 Task: Look for space in Esparreguera, Spain from 9th June, 2023 to 16th June, 2023 for 2 adults in price range Rs.8000 to Rs.16000. Place can be entire place with 2 bedrooms having 2 beds and 1 bathroom. Property type can be house, flat, guest house. Amenities needed are: washing machine. Booking option can be shelf check-in. Required host language is English.
Action: Mouse moved to (277, 146)
Screenshot: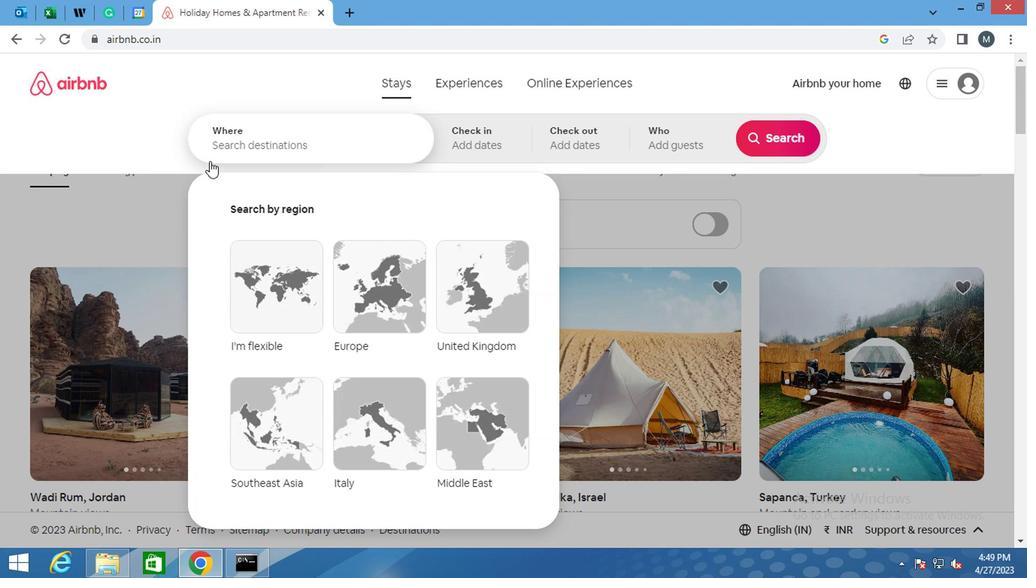 
Action: Mouse pressed left at (277, 146)
Screenshot: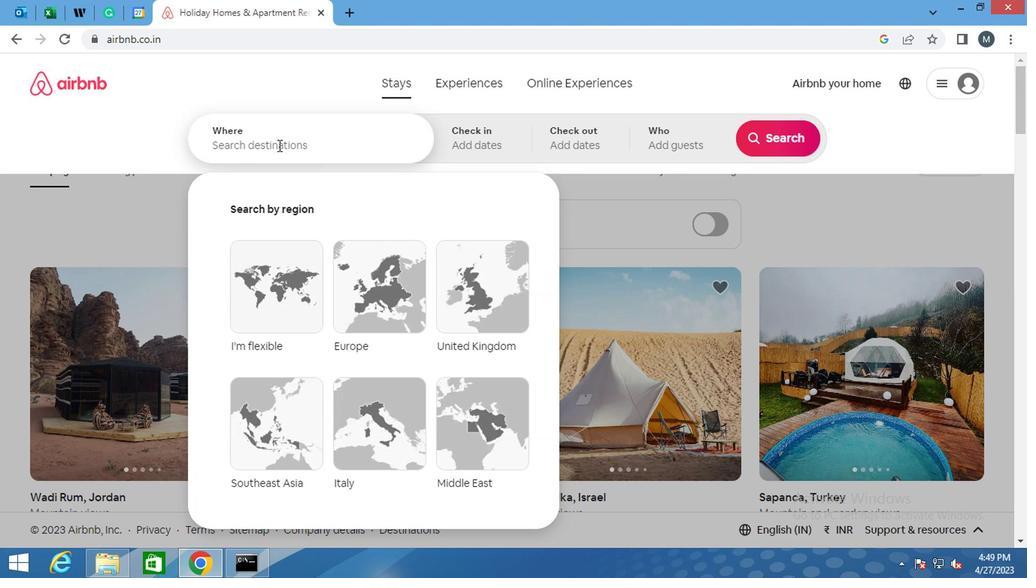 
Action: Mouse moved to (276, 145)
Screenshot: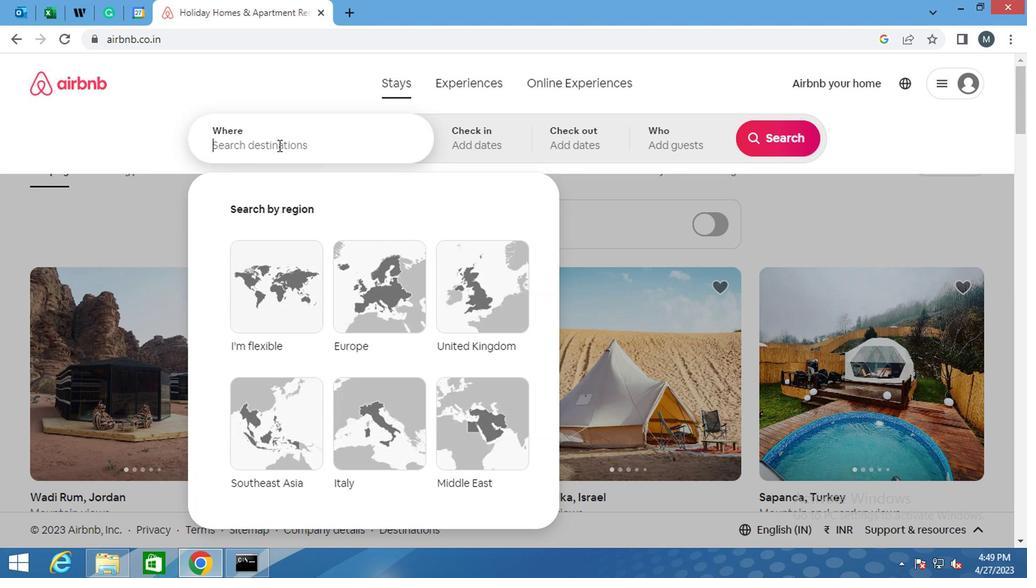 
Action: Key pressed <Key.shift>ER<Key.backspace>SPARREGUERA,
Screenshot: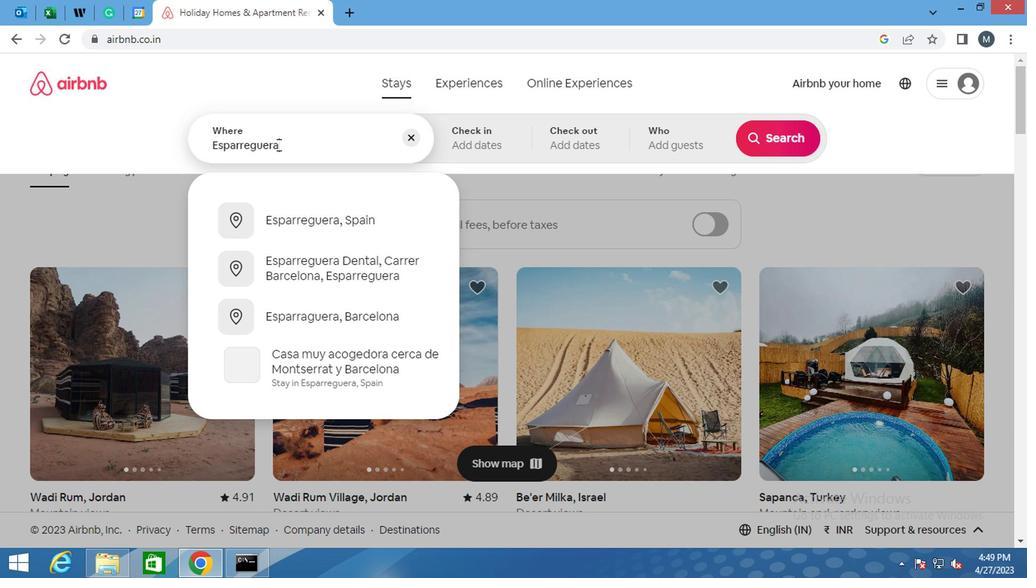 
Action: Mouse moved to (303, 220)
Screenshot: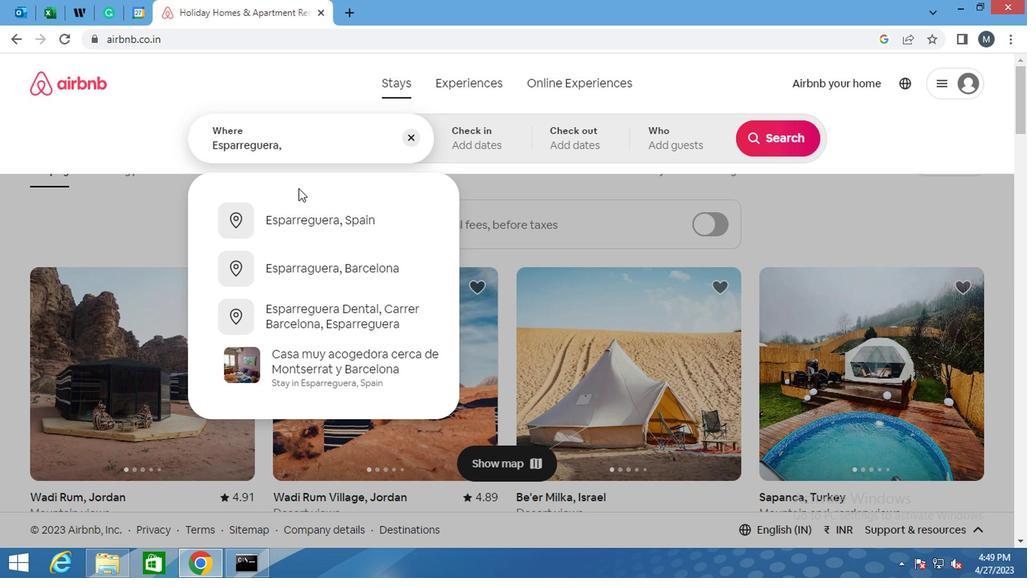 
Action: Mouse pressed left at (303, 220)
Screenshot: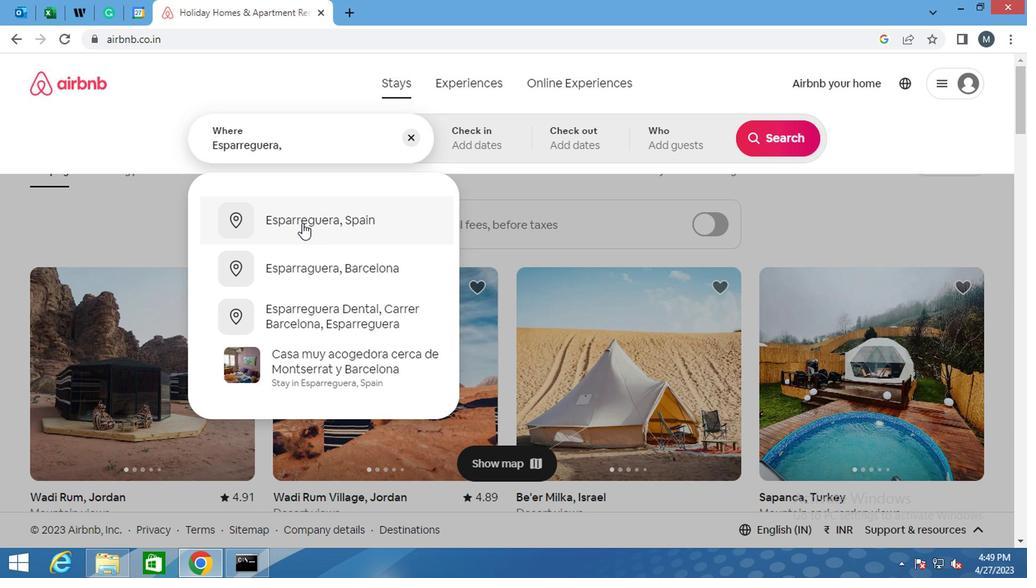 
Action: Mouse moved to (757, 257)
Screenshot: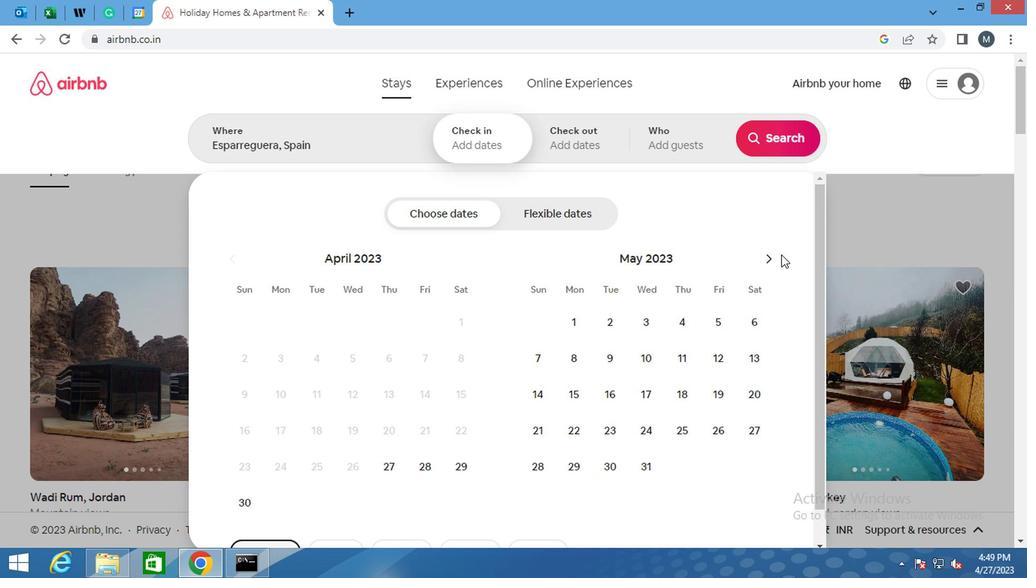 
Action: Mouse pressed left at (757, 257)
Screenshot: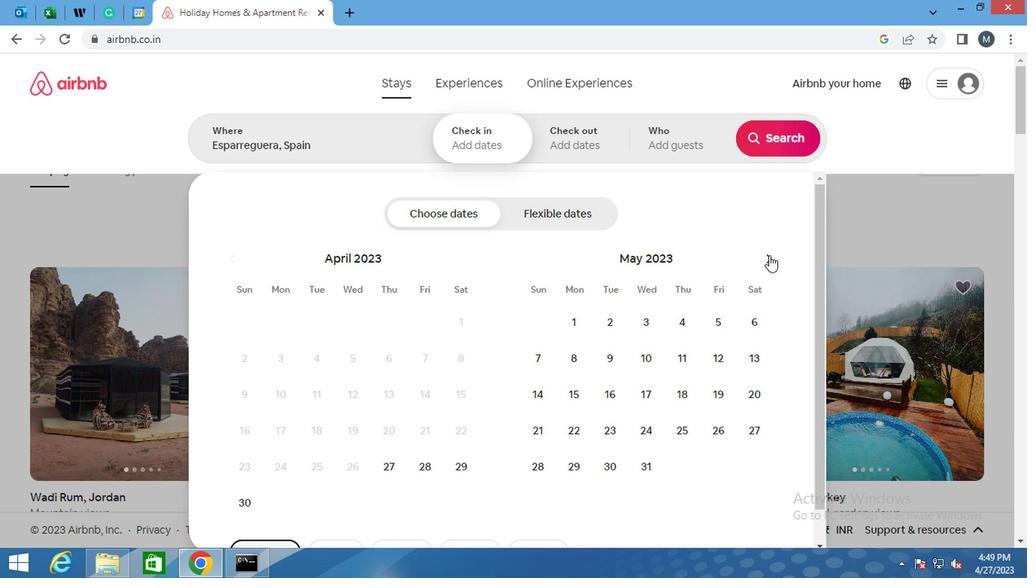
Action: Mouse moved to (710, 359)
Screenshot: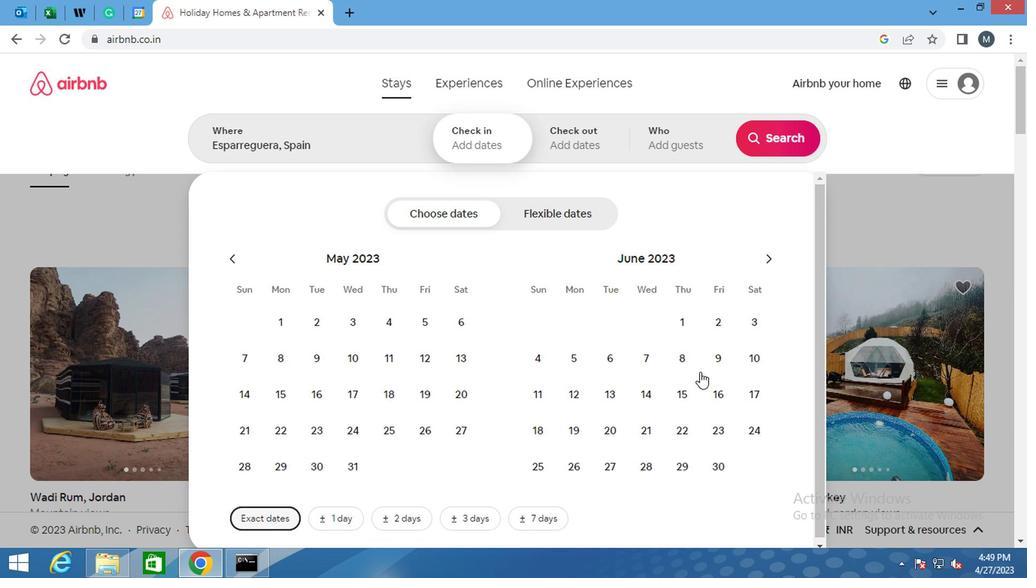 
Action: Mouse pressed left at (710, 359)
Screenshot: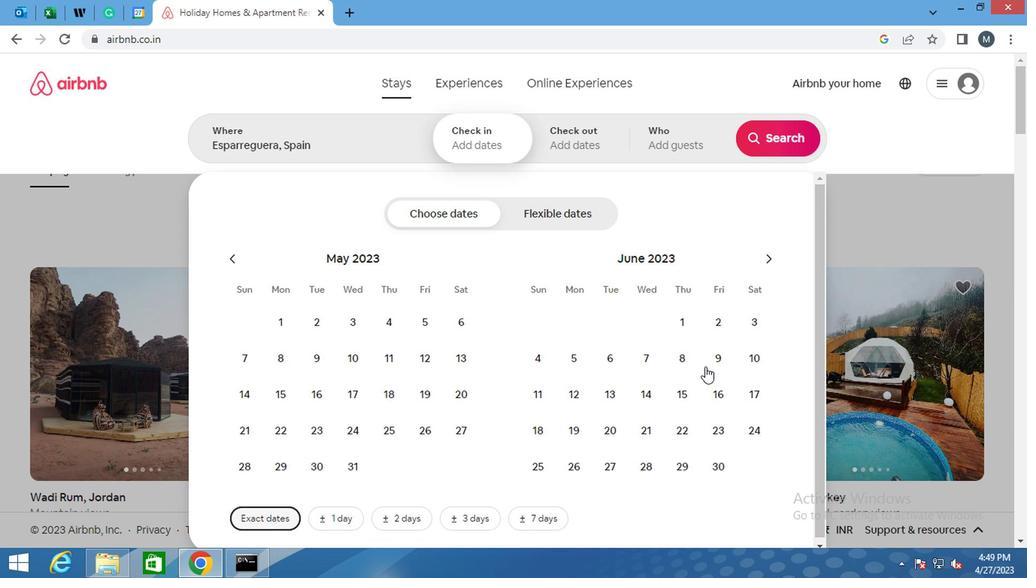 
Action: Mouse moved to (716, 387)
Screenshot: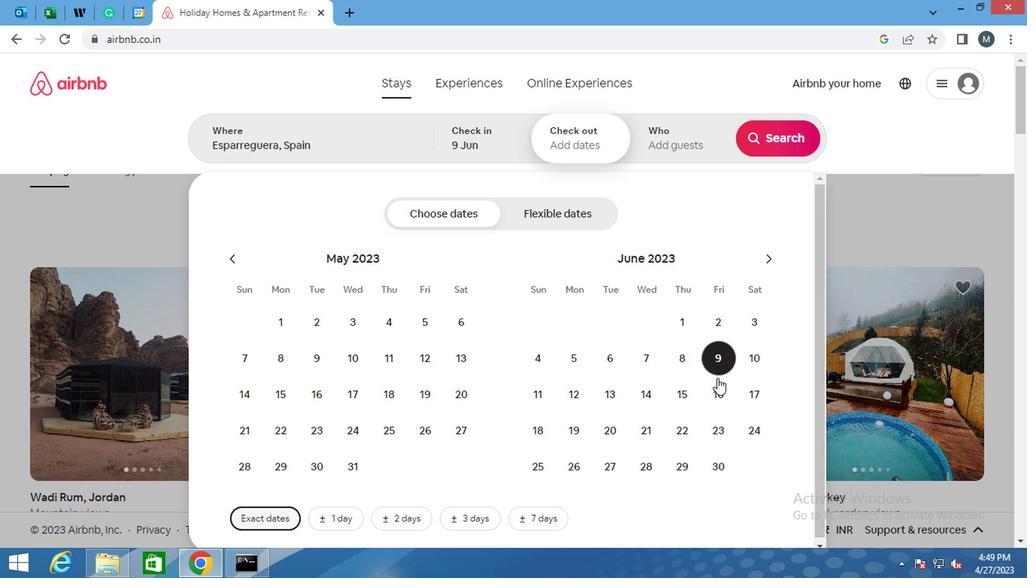 
Action: Mouse pressed left at (716, 387)
Screenshot: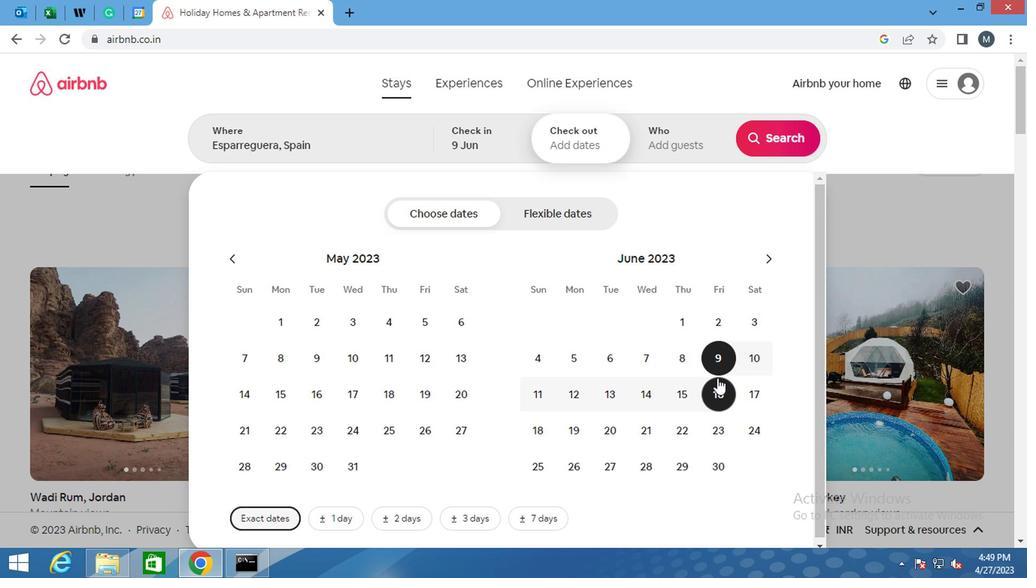 
Action: Mouse moved to (662, 135)
Screenshot: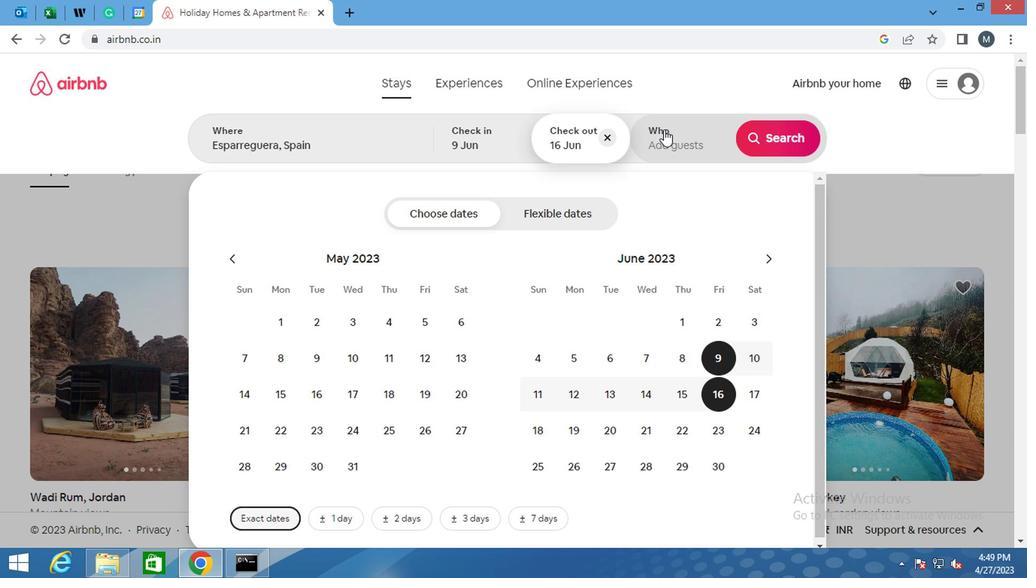 
Action: Mouse pressed left at (662, 135)
Screenshot: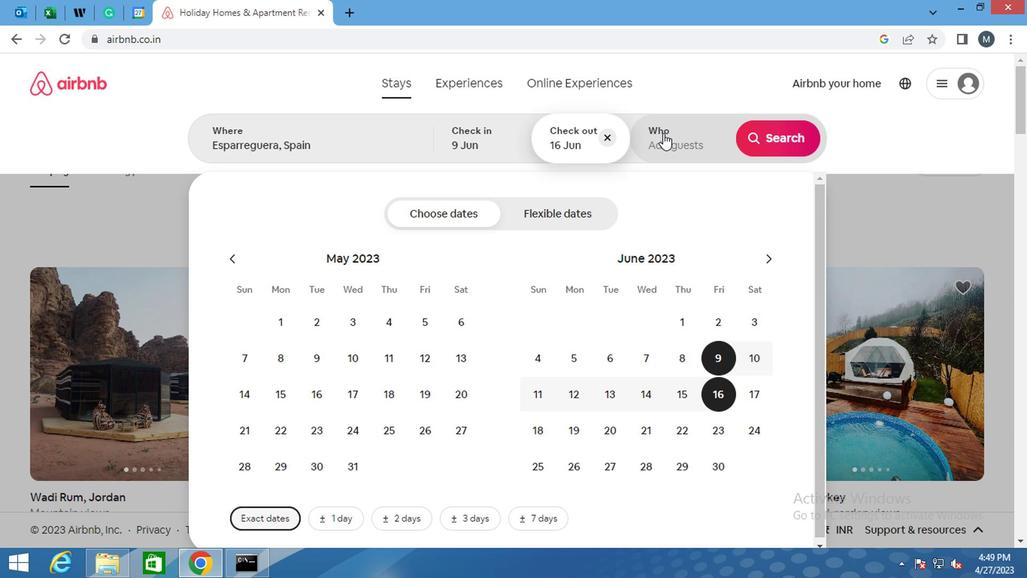
Action: Mouse moved to (774, 222)
Screenshot: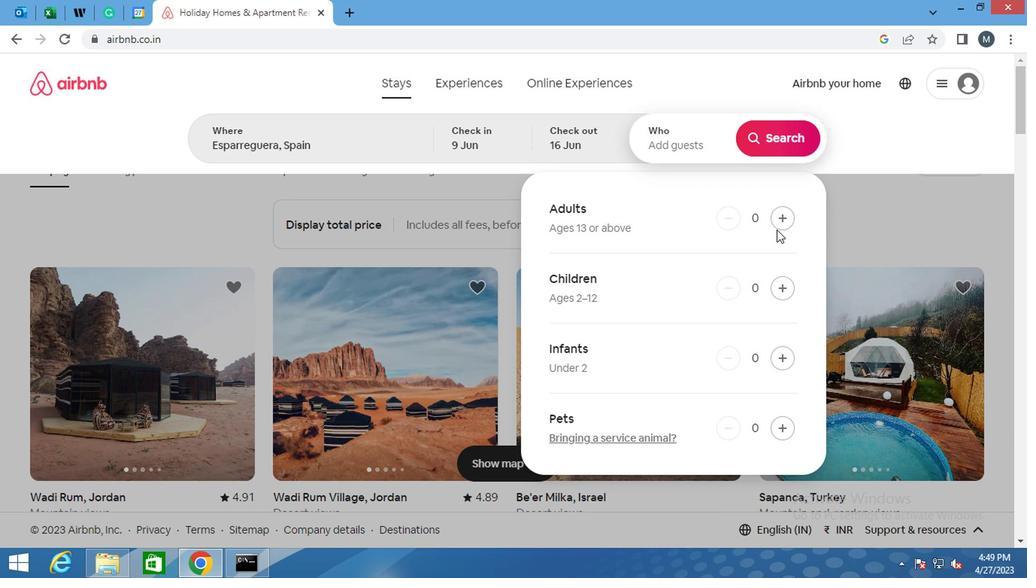 
Action: Mouse pressed left at (774, 222)
Screenshot: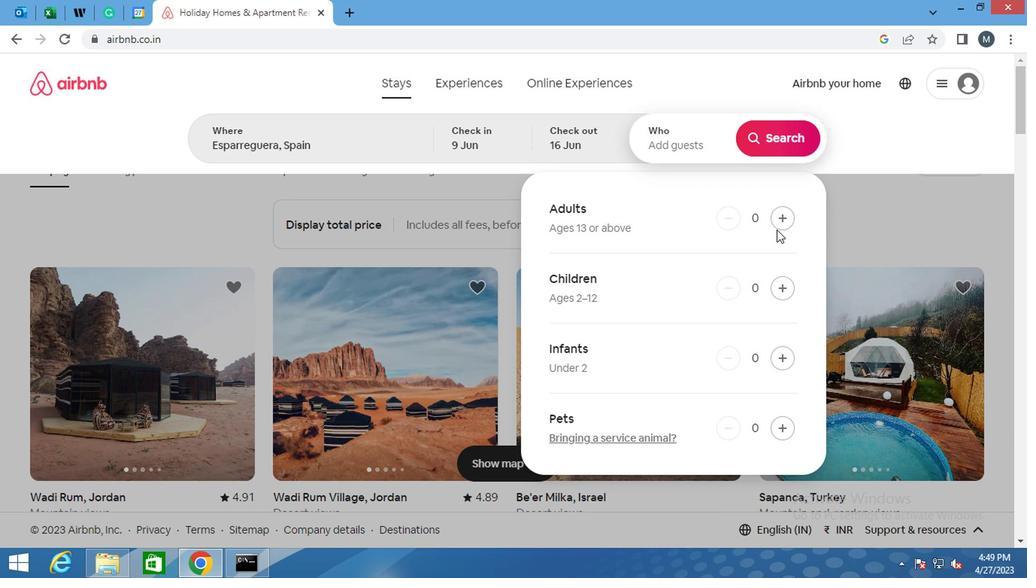 
Action: Mouse moved to (776, 222)
Screenshot: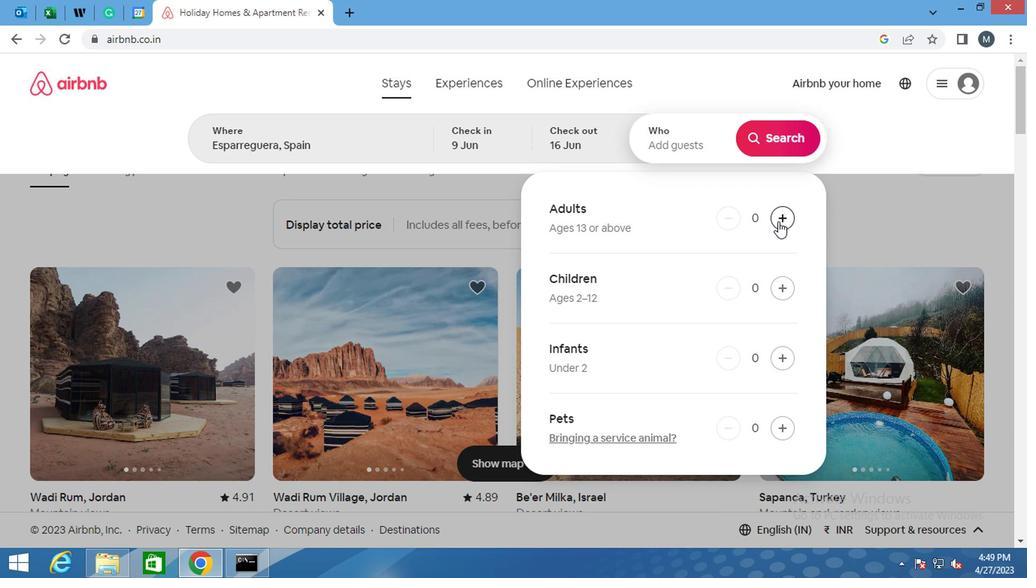 
Action: Mouse pressed left at (776, 222)
Screenshot: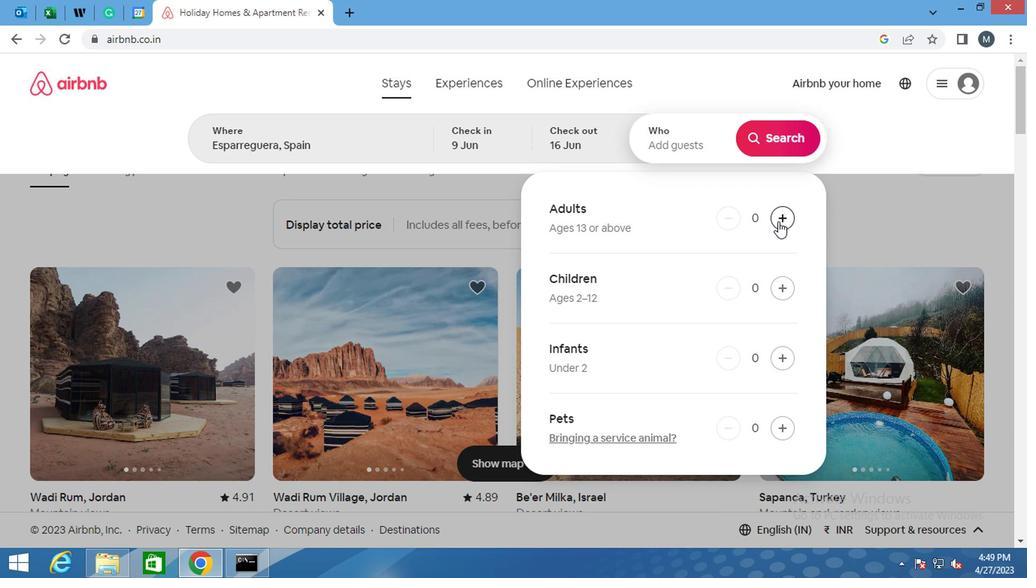 
Action: Mouse moved to (773, 139)
Screenshot: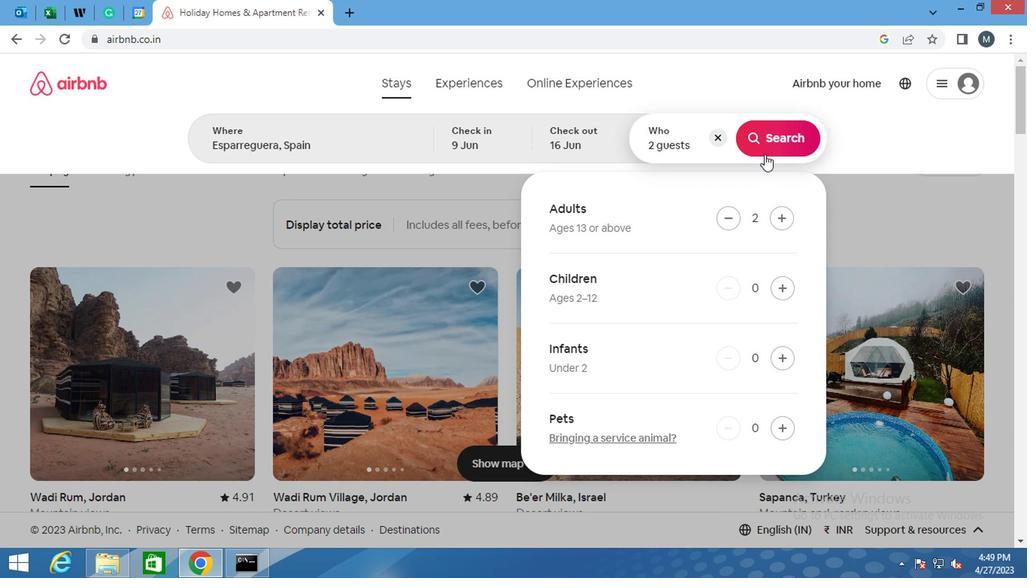 
Action: Mouse pressed left at (773, 139)
Screenshot: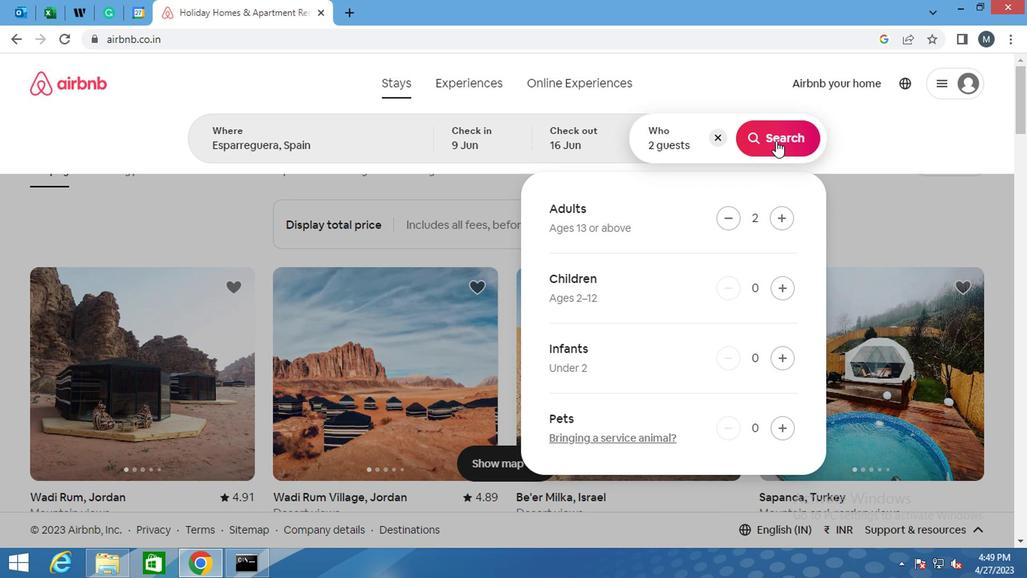 
Action: Mouse moved to (952, 150)
Screenshot: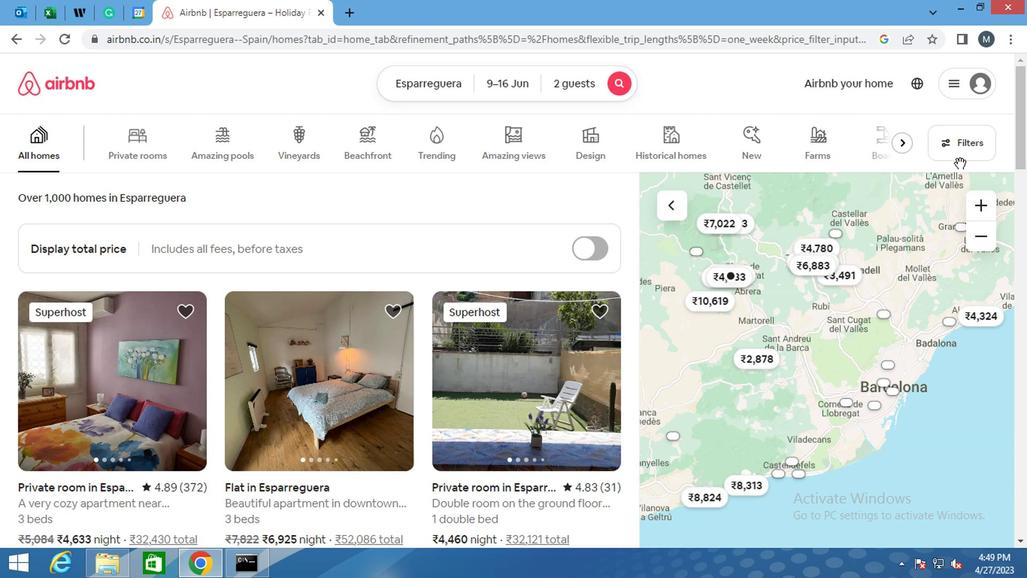 
Action: Mouse pressed left at (952, 150)
Screenshot: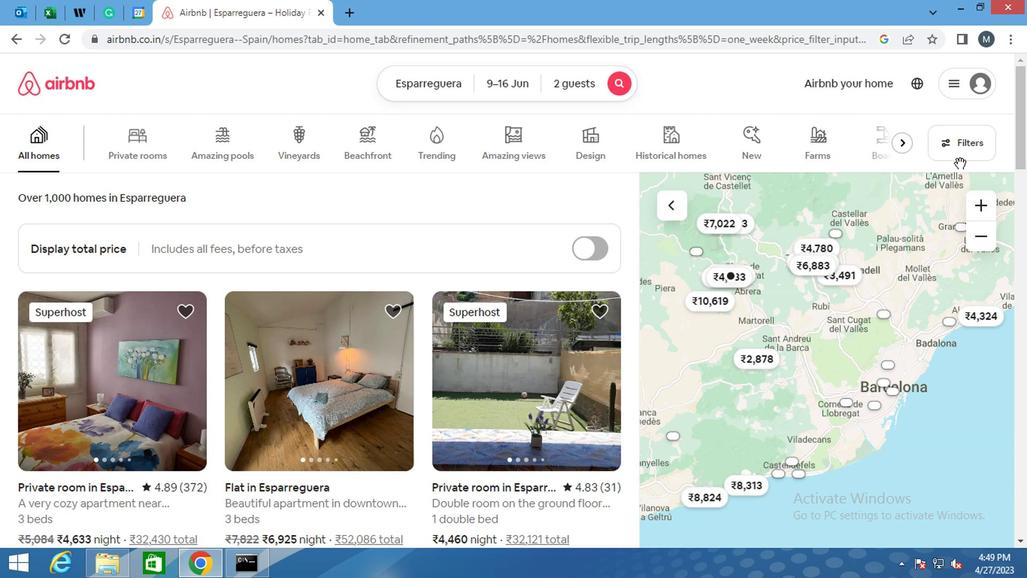 
Action: Mouse moved to (352, 341)
Screenshot: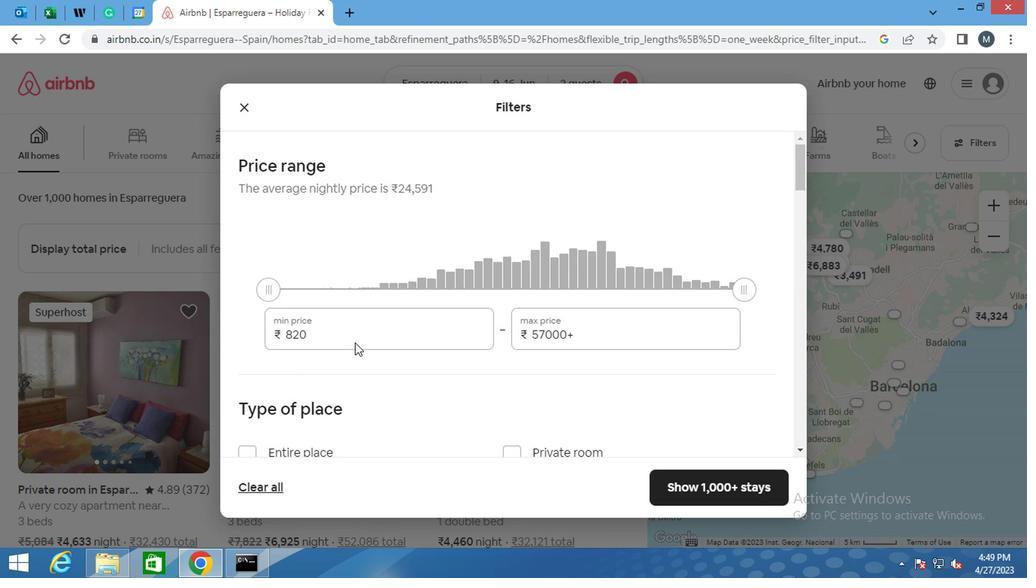 
Action: Mouse pressed left at (352, 341)
Screenshot: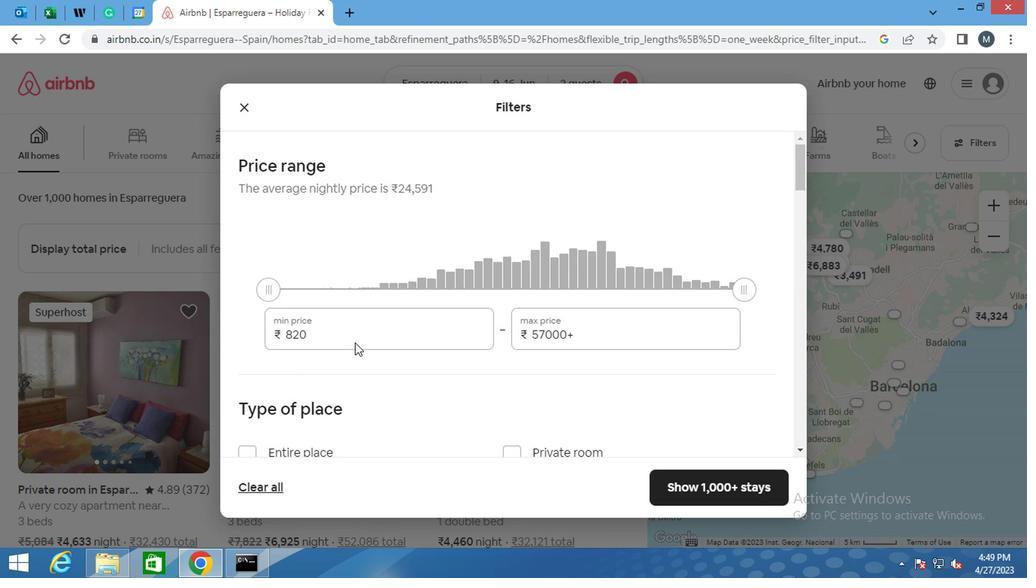 
Action: Key pressed <Key.backspace><Key.backspace>
Screenshot: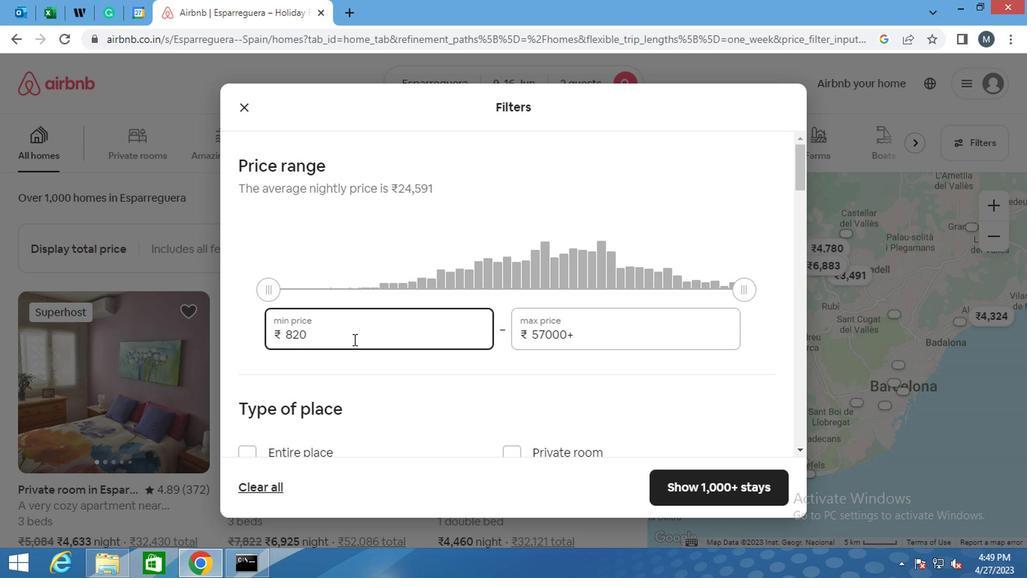 
Action: Mouse moved to (352, 340)
Screenshot: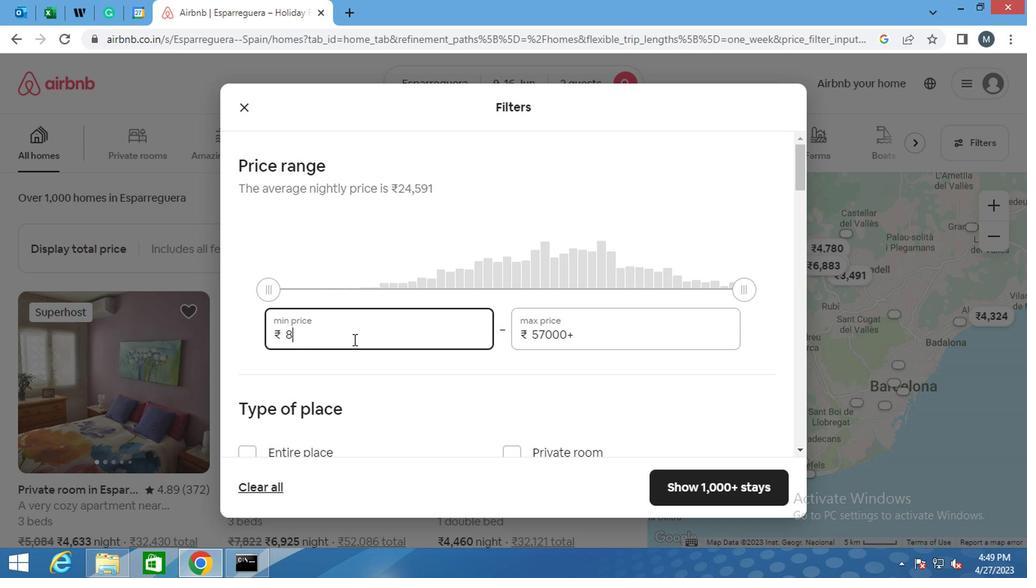 
Action: Key pressed 0
Screenshot: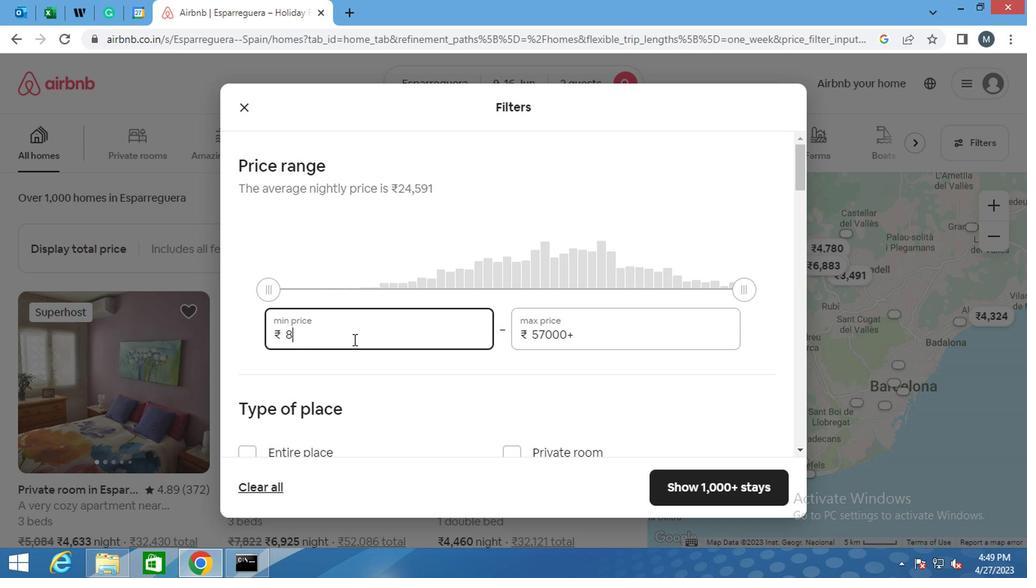
Action: Mouse moved to (352, 340)
Screenshot: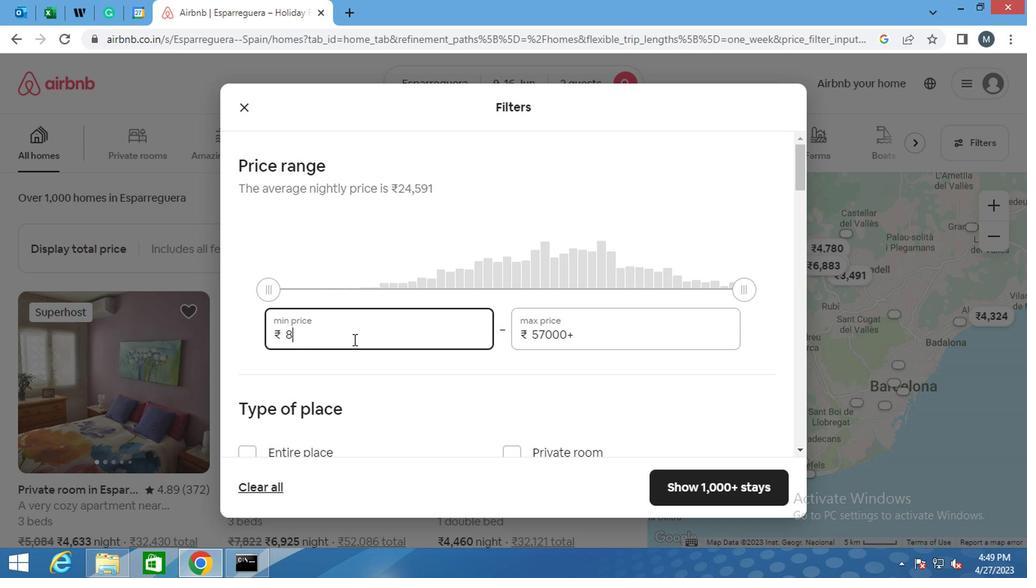 
Action: Key pressed 0
Screenshot: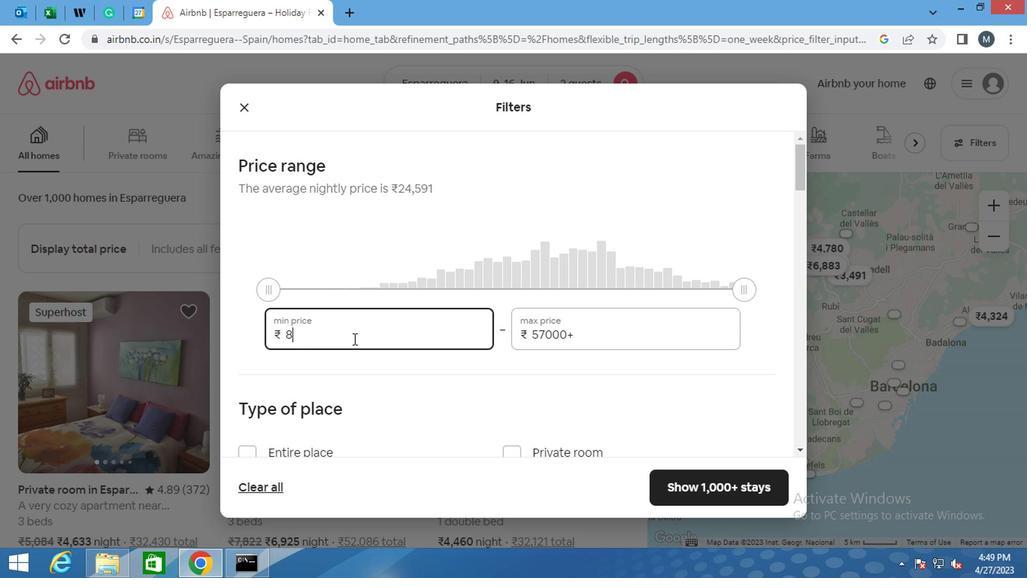 
Action: Mouse moved to (352, 340)
Screenshot: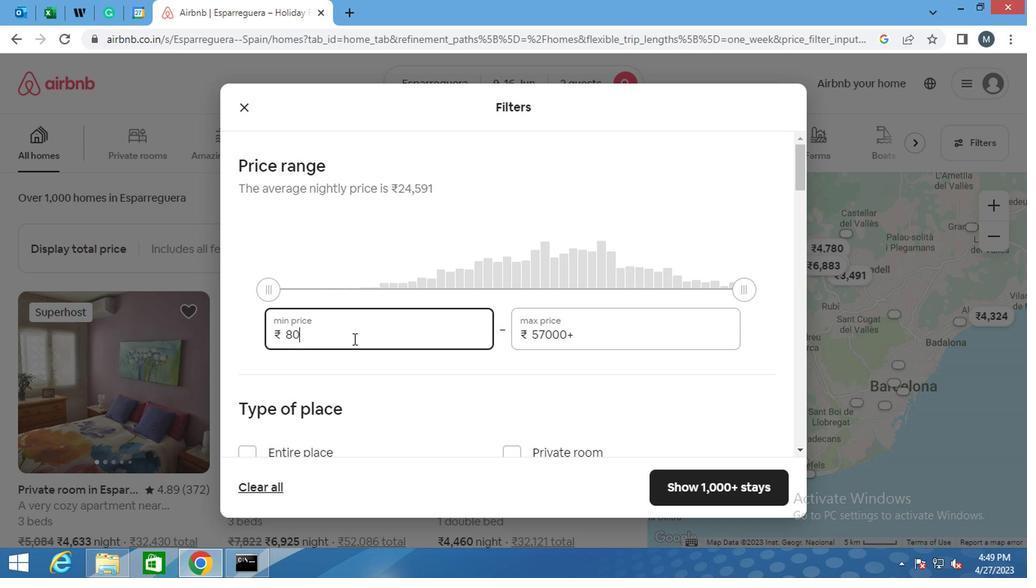 
Action: Key pressed 0
Screenshot: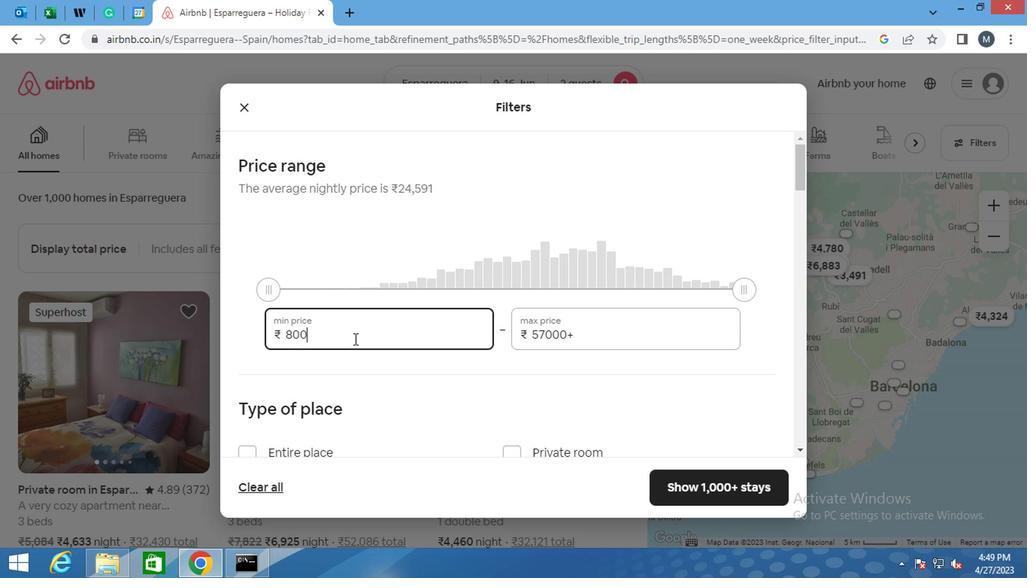
Action: Mouse moved to (581, 339)
Screenshot: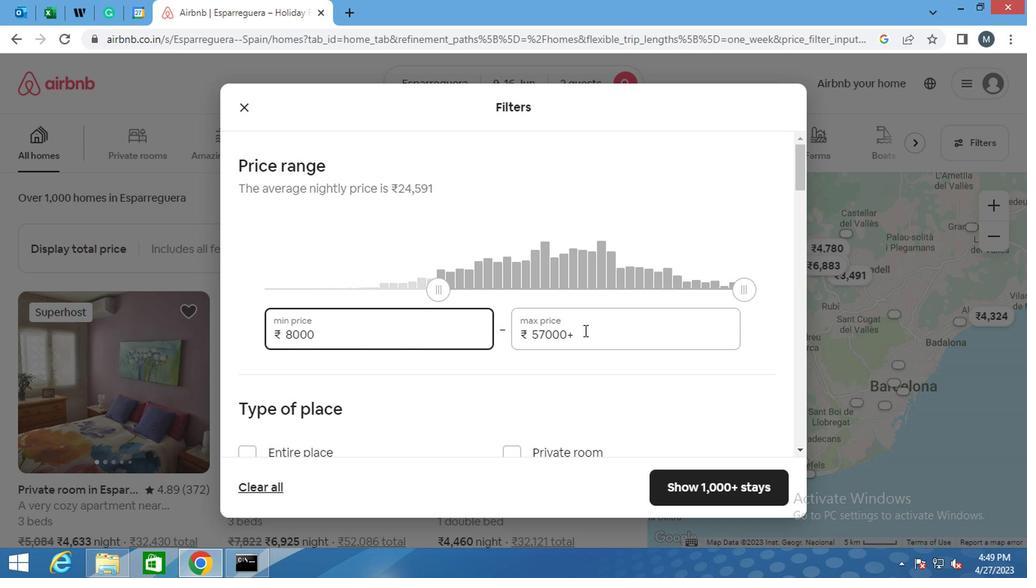 
Action: Mouse pressed left at (581, 339)
Screenshot: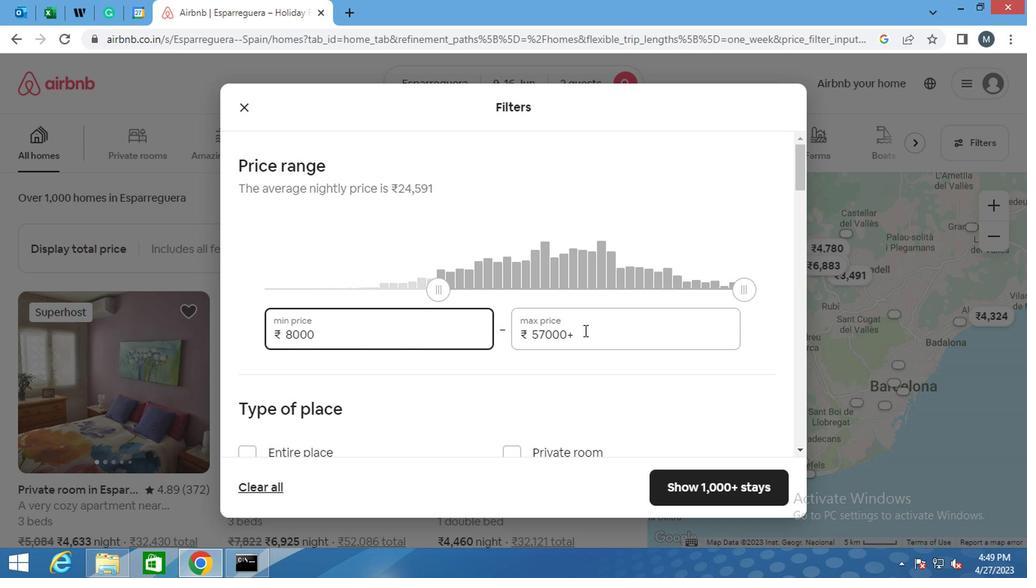 
Action: Mouse moved to (529, 340)
Screenshot: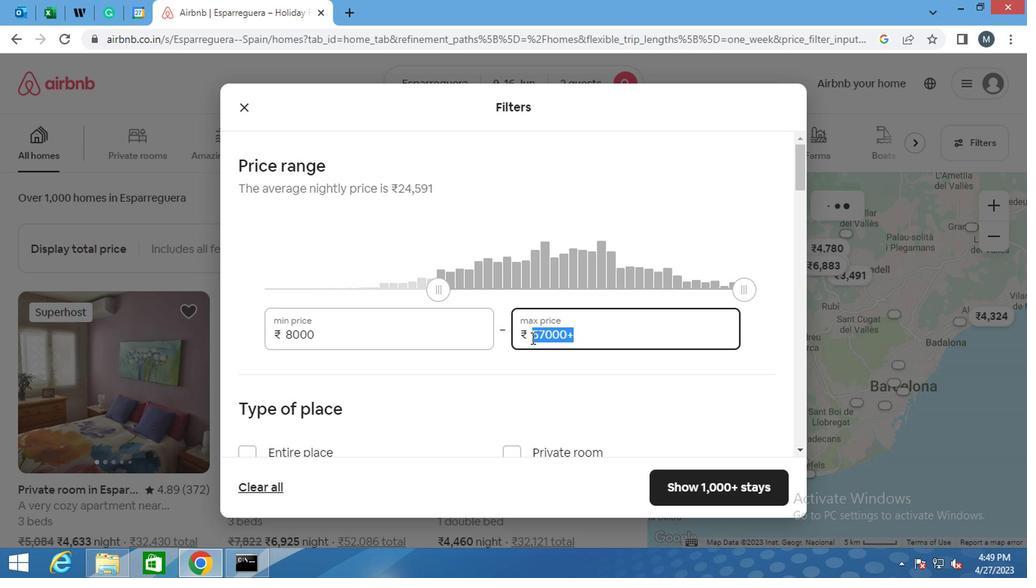 
Action: Key pressed 16000
Screenshot: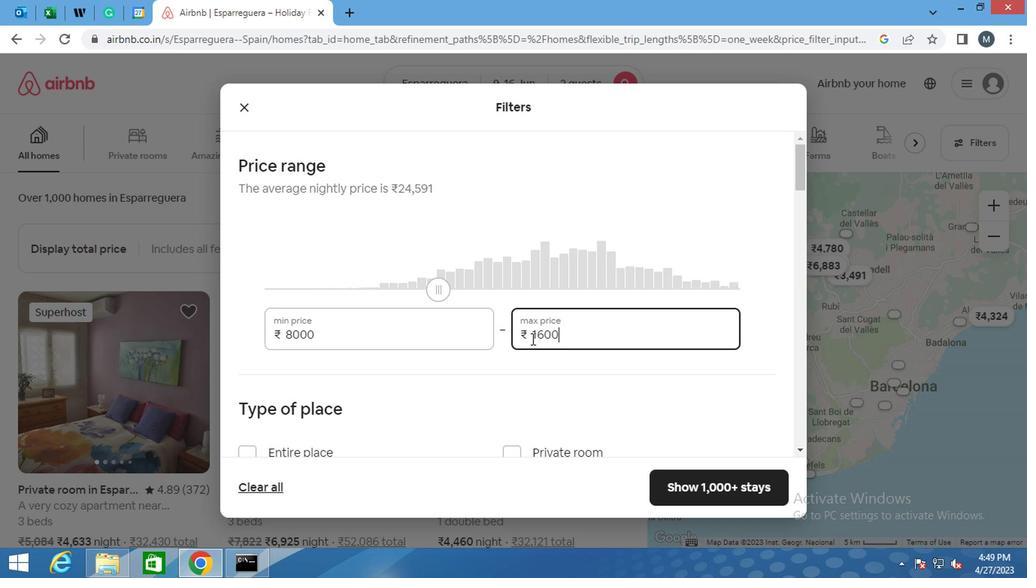 
Action: Mouse moved to (511, 347)
Screenshot: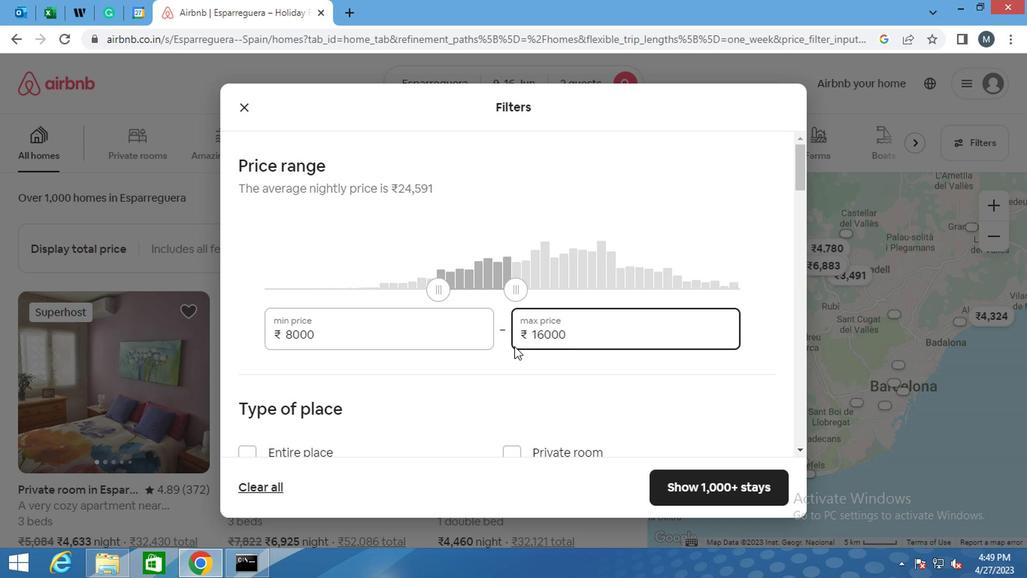 
Action: Mouse scrolled (511, 347) with delta (0, 0)
Screenshot: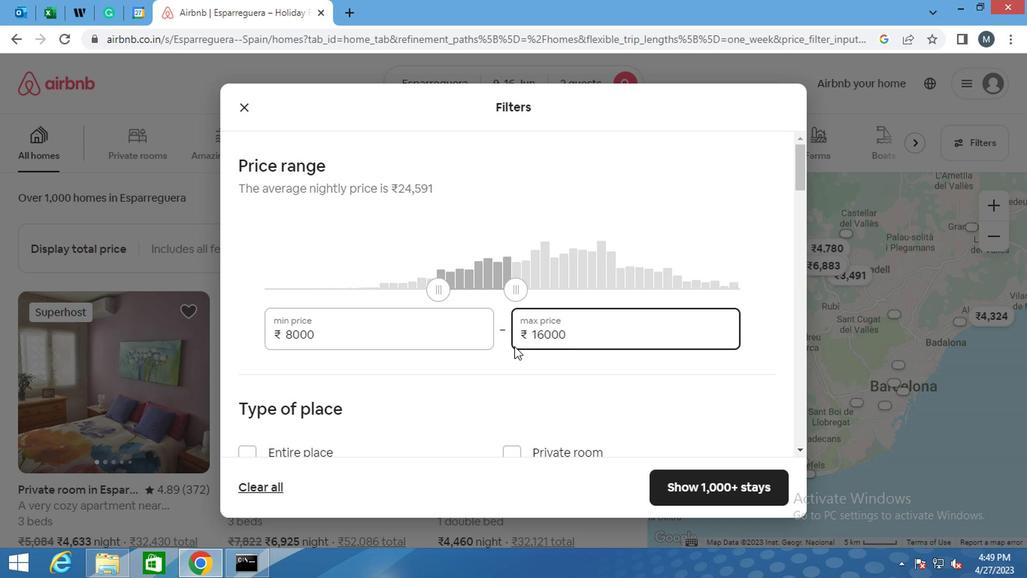 
Action: Mouse moved to (461, 358)
Screenshot: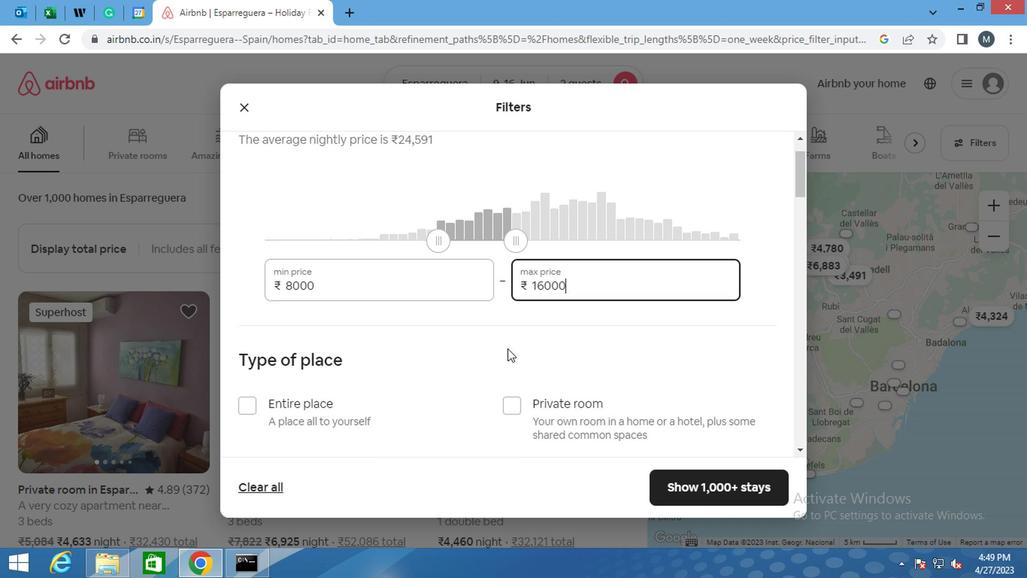 
Action: Mouse scrolled (461, 357) with delta (0, -1)
Screenshot: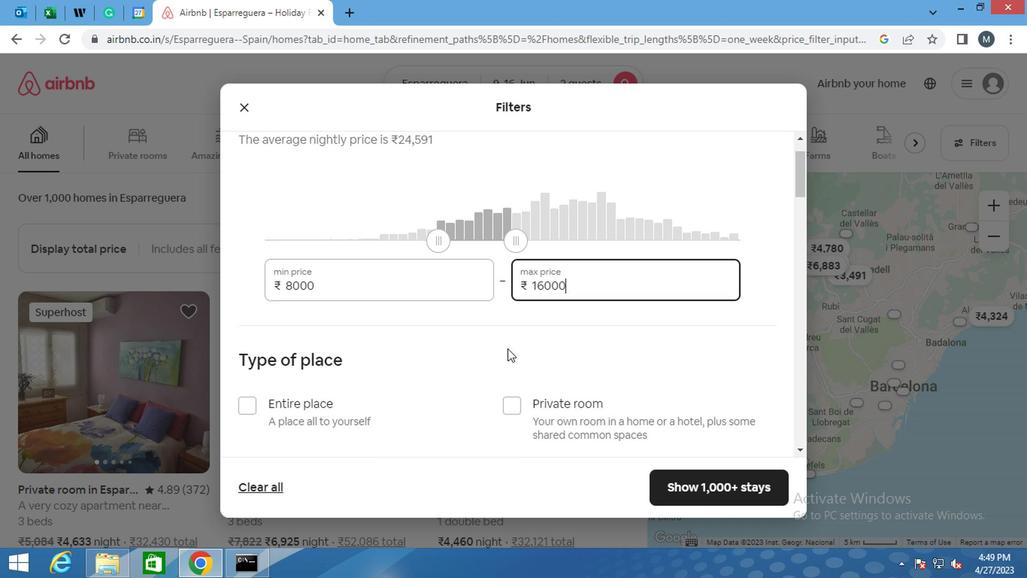 
Action: Mouse moved to (429, 366)
Screenshot: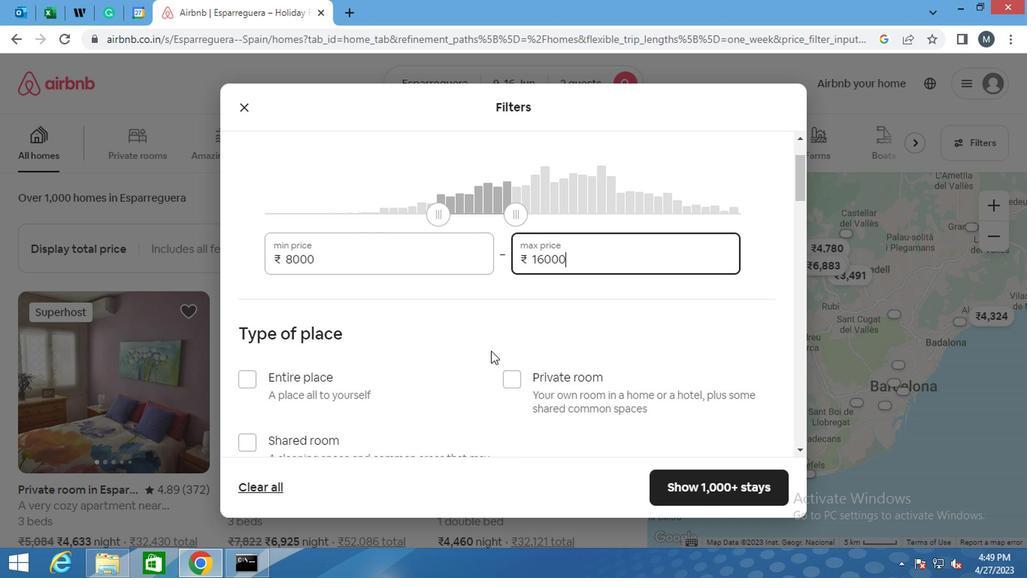
Action: Mouse scrolled (429, 365) with delta (0, 0)
Screenshot: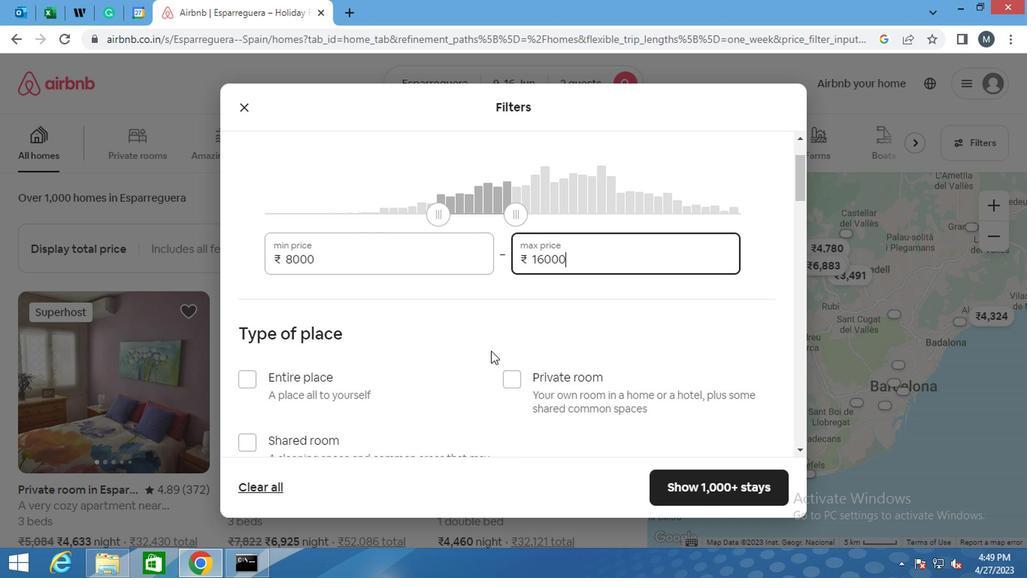 
Action: Mouse moved to (247, 238)
Screenshot: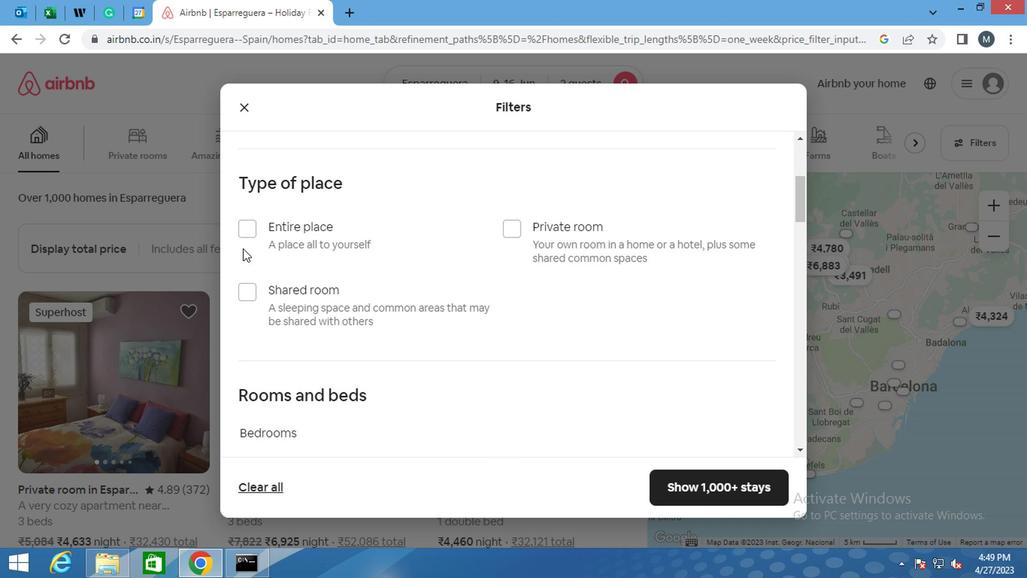 
Action: Mouse pressed left at (247, 238)
Screenshot: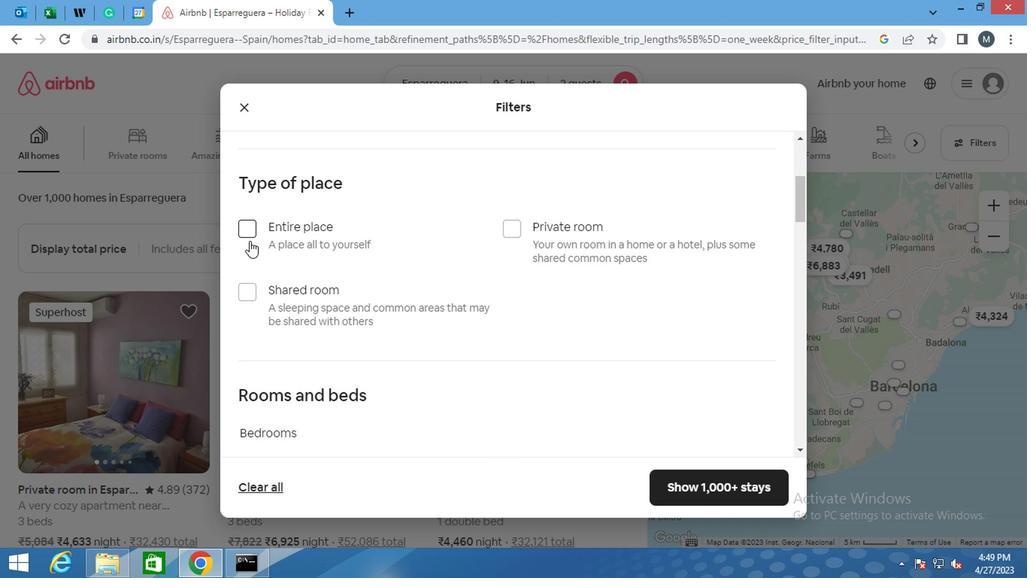 
Action: Mouse moved to (237, 272)
Screenshot: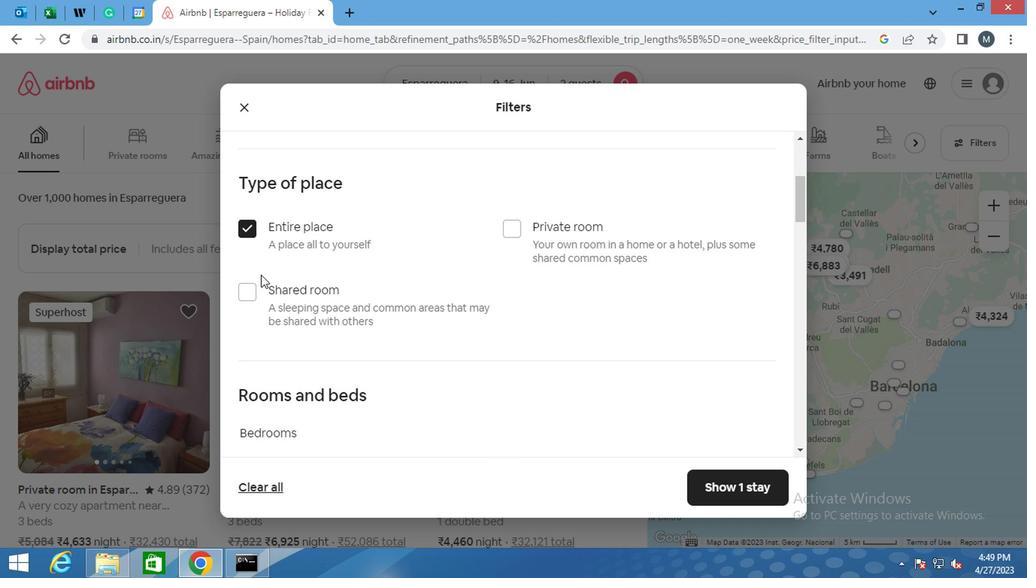 
Action: Mouse scrolled (237, 271) with delta (0, 0)
Screenshot: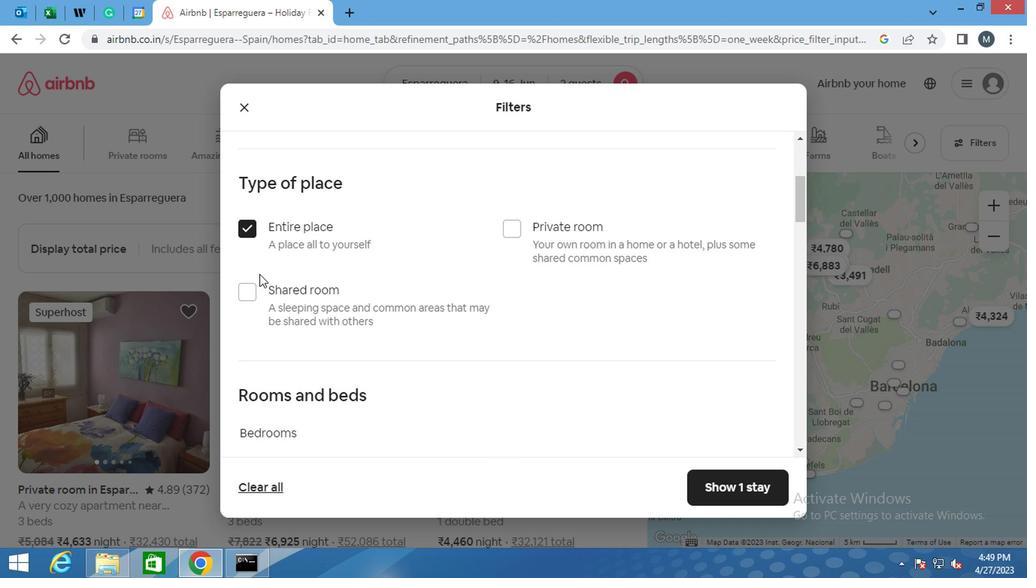 
Action: Mouse moved to (230, 275)
Screenshot: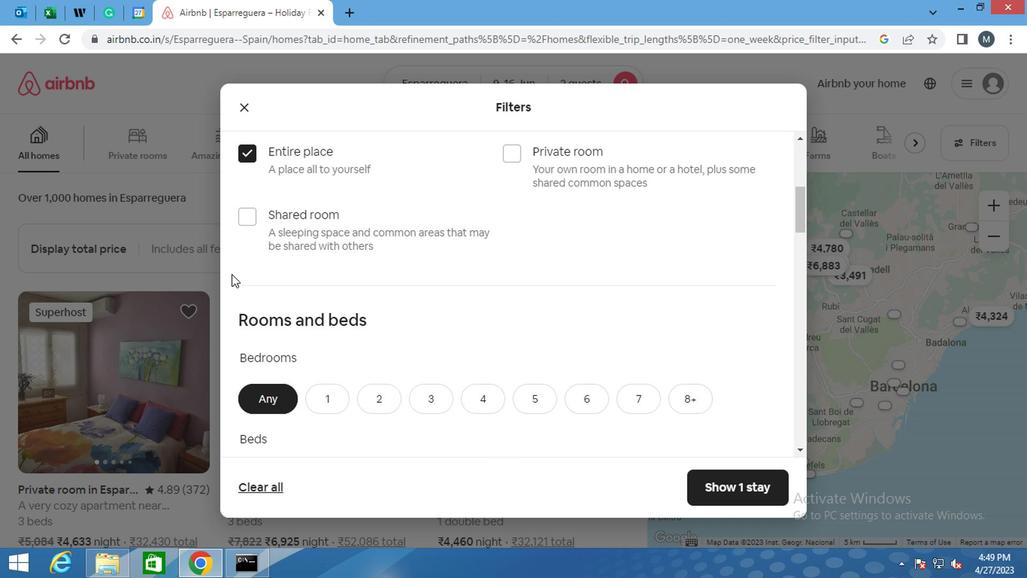 
Action: Mouse scrolled (230, 275) with delta (0, 0)
Screenshot: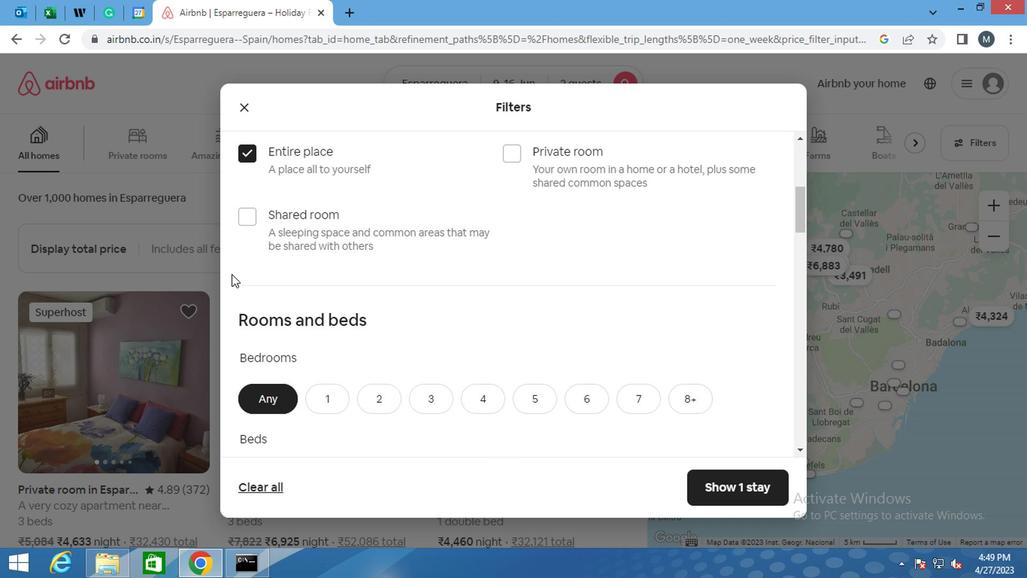 
Action: Mouse scrolled (230, 275) with delta (0, 0)
Screenshot: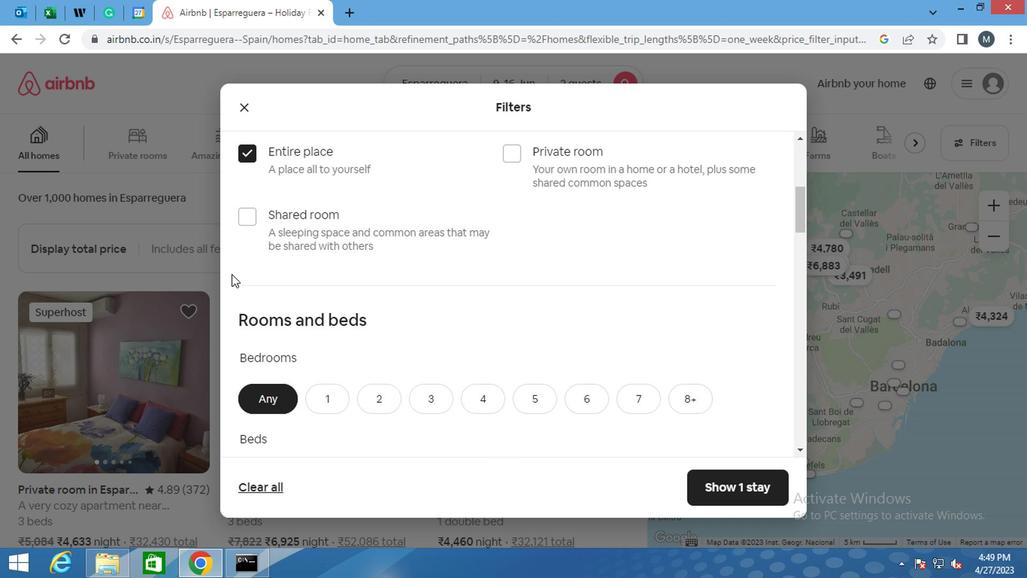 
Action: Mouse moved to (372, 257)
Screenshot: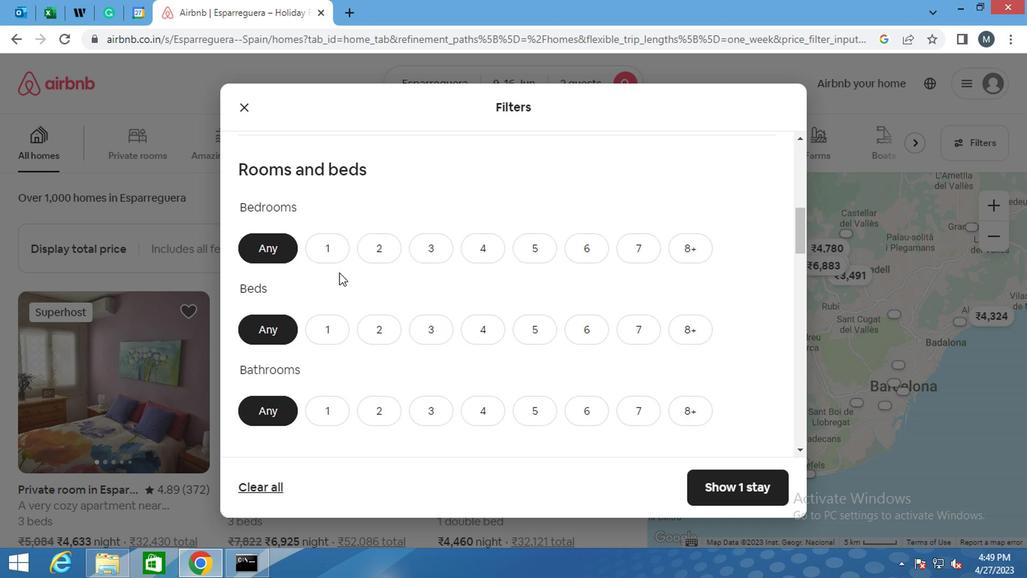 
Action: Mouse pressed left at (372, 257)
Screenshot: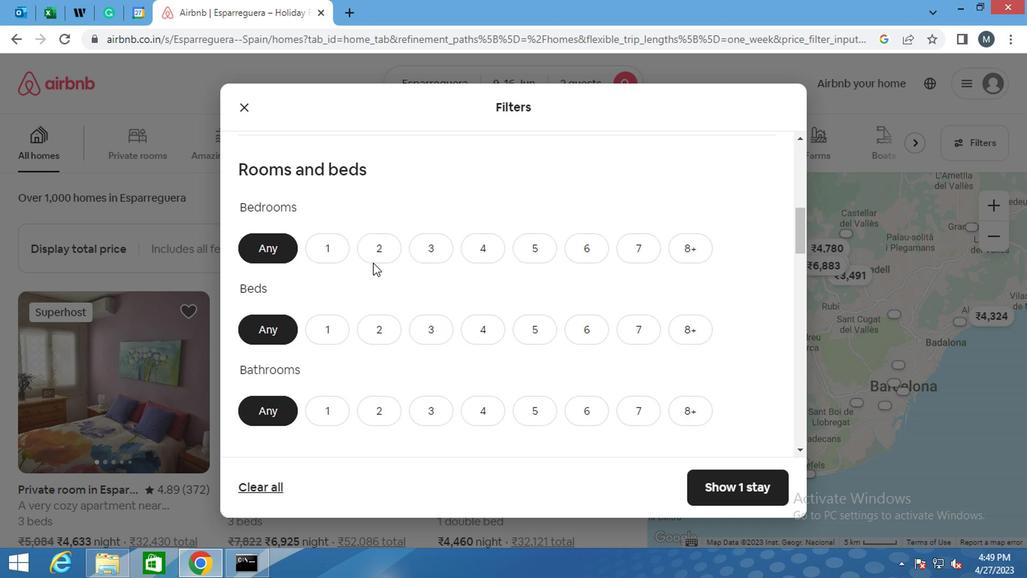 
Action: Mouse moved to (375, 329)
Screenshot: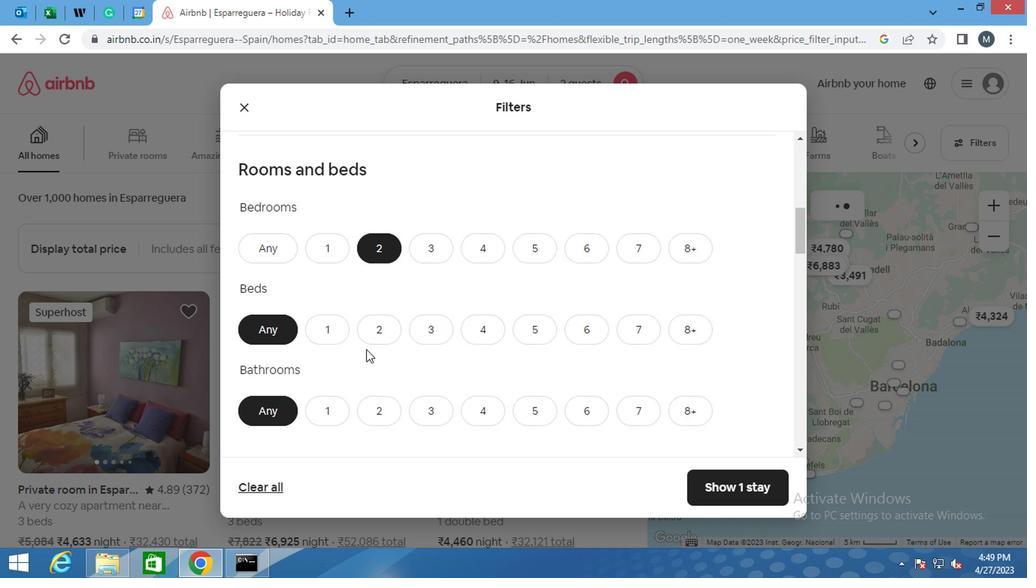 
Action: Mouse pressed left at (375, 329)
Screenshot: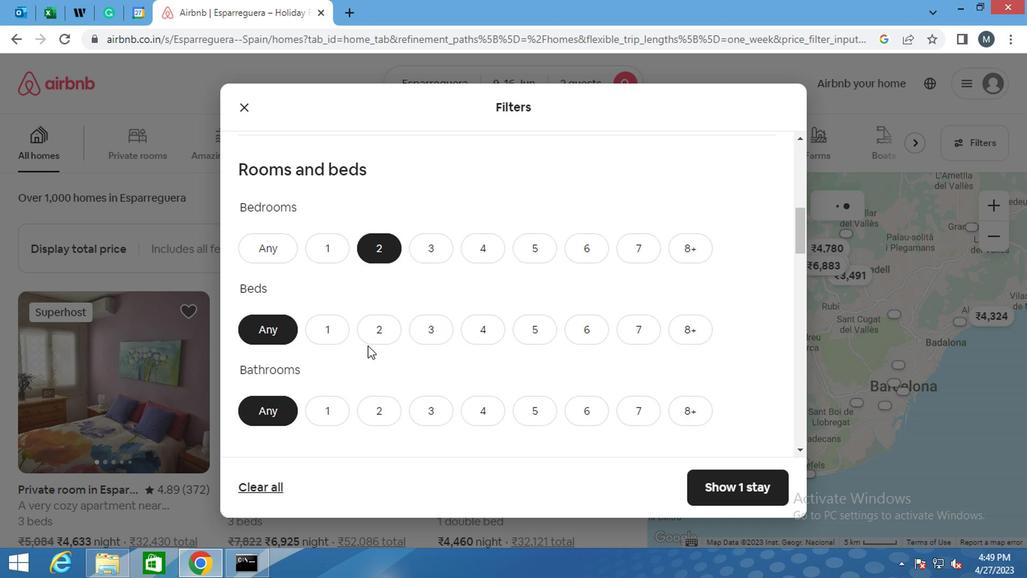 
Action: Mouse moved to (336, 416)
Screenshot: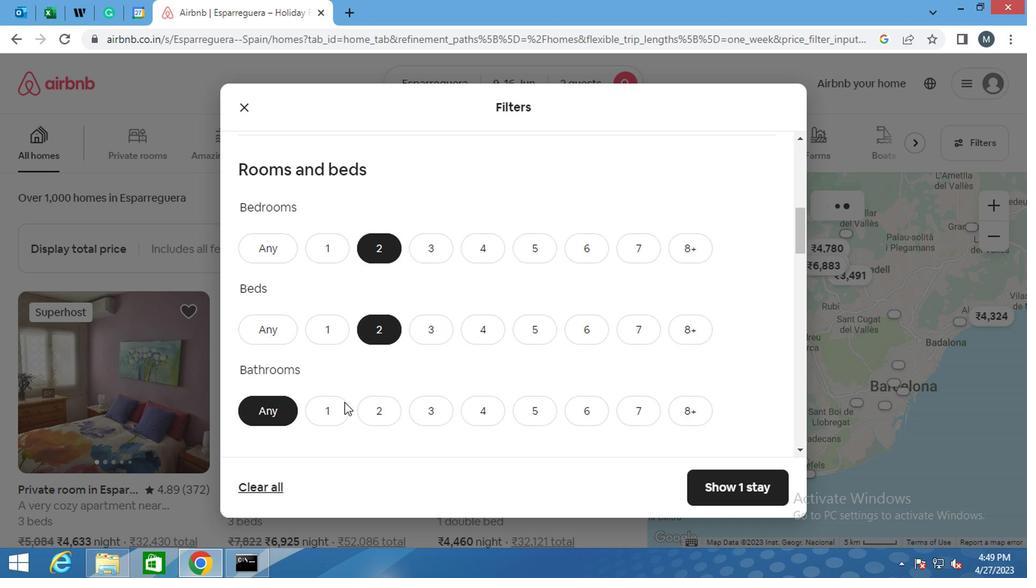 
Action: Mouse pressed left at (336, 416)
Screenshot: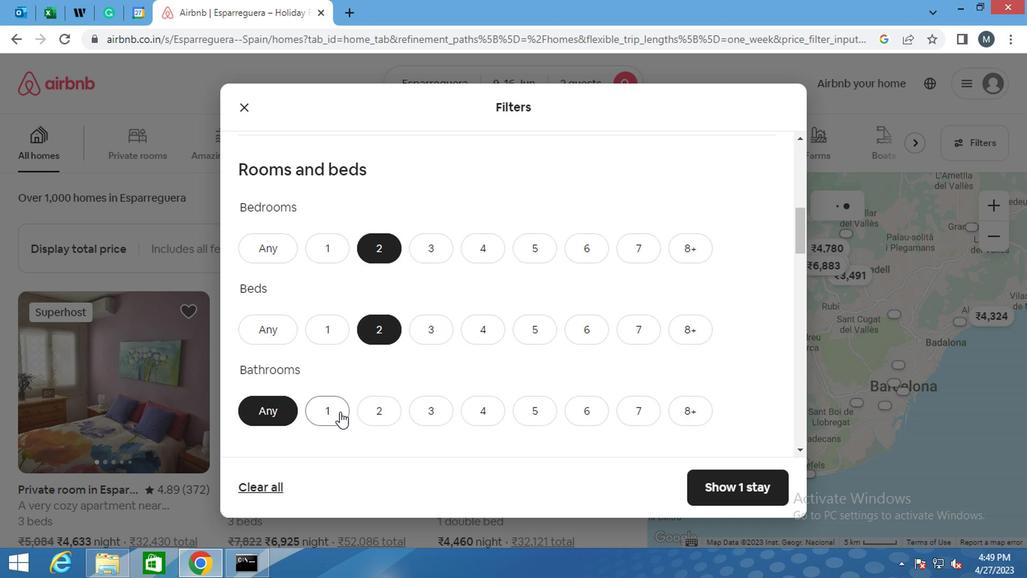 
Action: Mouse moved to (331, 358)
Screenshot: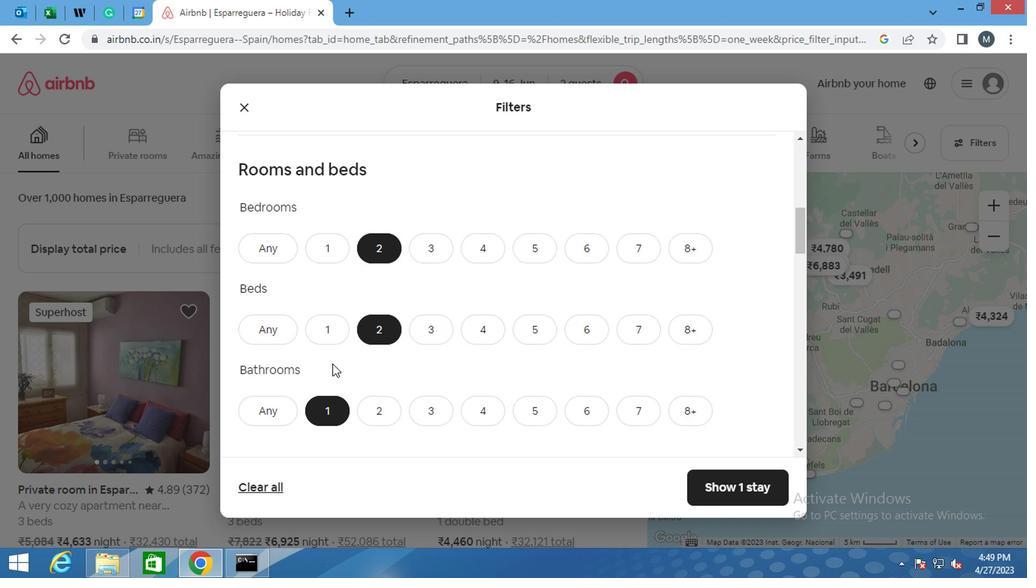 
Action: Mouse scrolled (331, 358) with delta (0, 0)
Screenshot: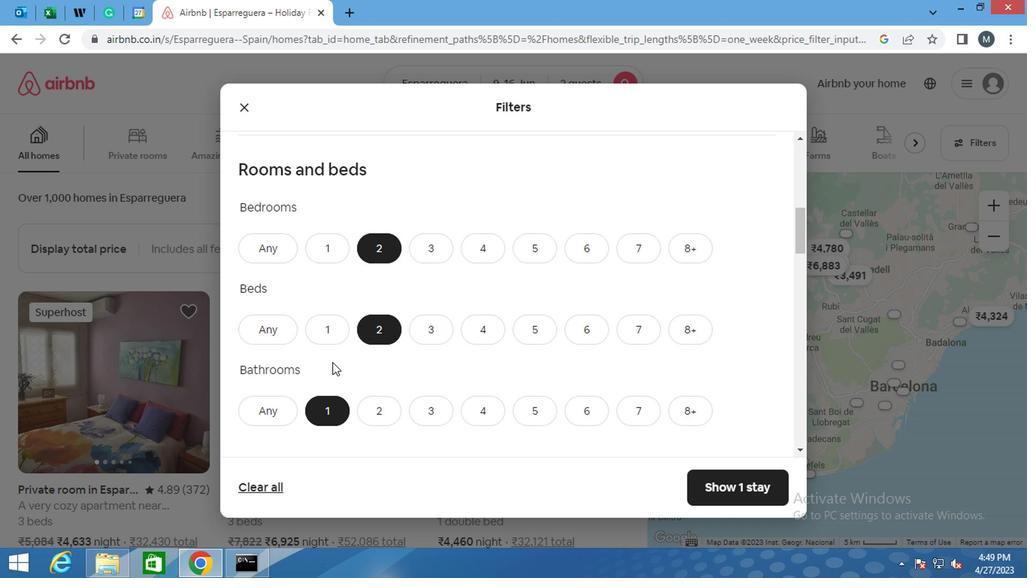 
Action: Mouse scrolled (331, 358) with delta (0, 0)
Screenshot: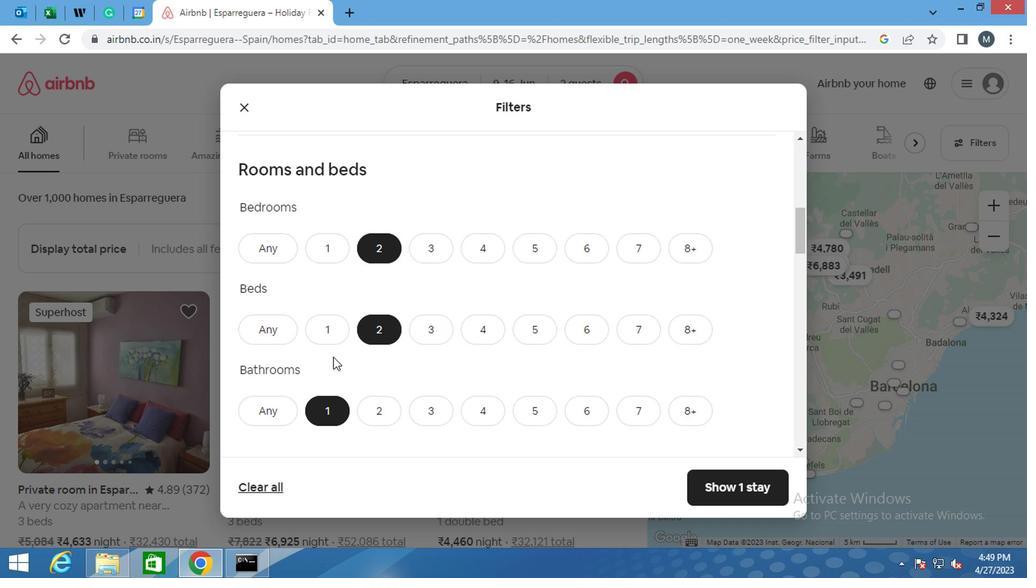 
Action: Mouse moved to (330, 359)
Screenshot: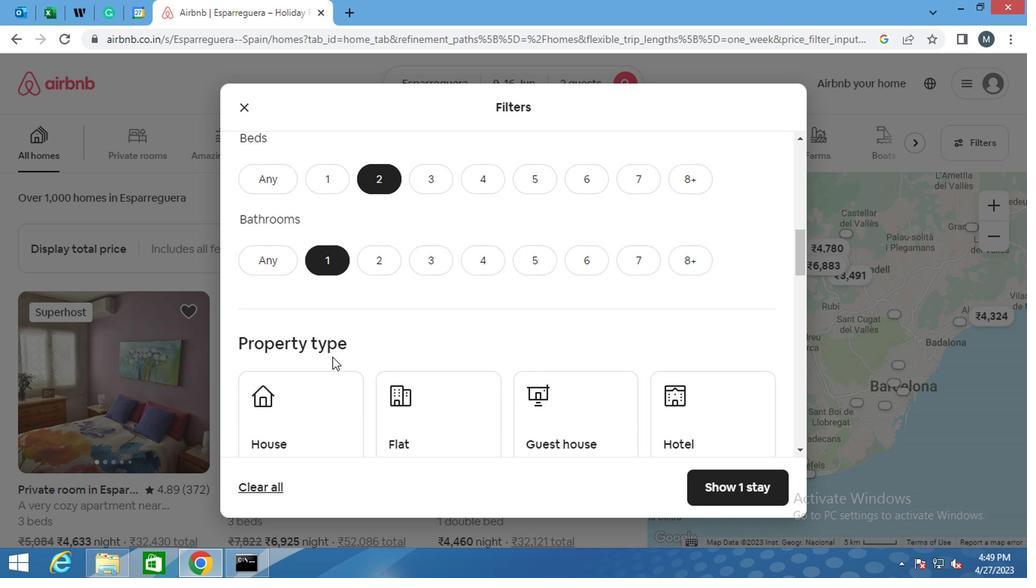 
Action: Mouse scrolled (330, 358) with delta (0, 0)
Screenshot: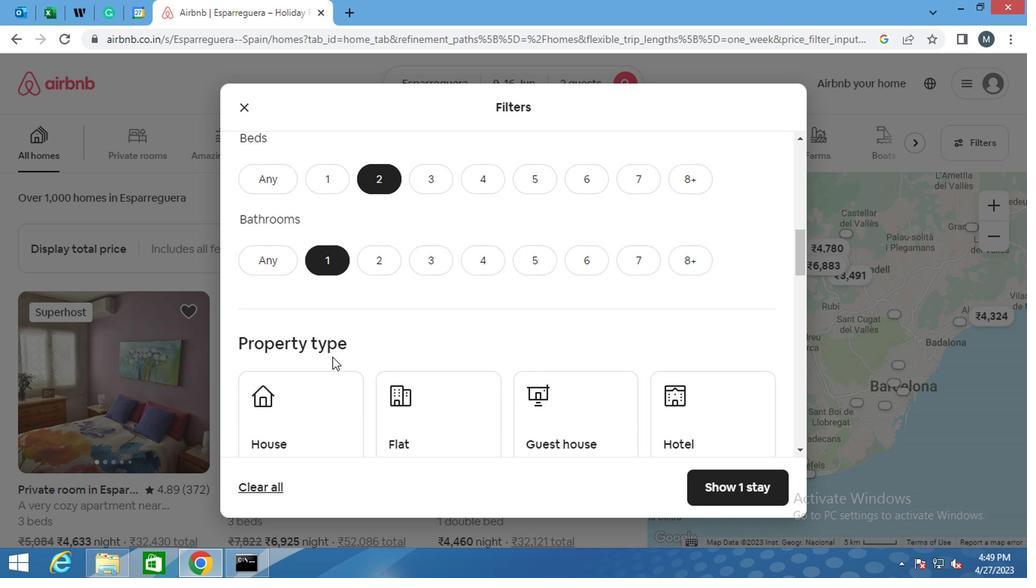 
Action: Mouse moved to (312, 365)
Screenshot: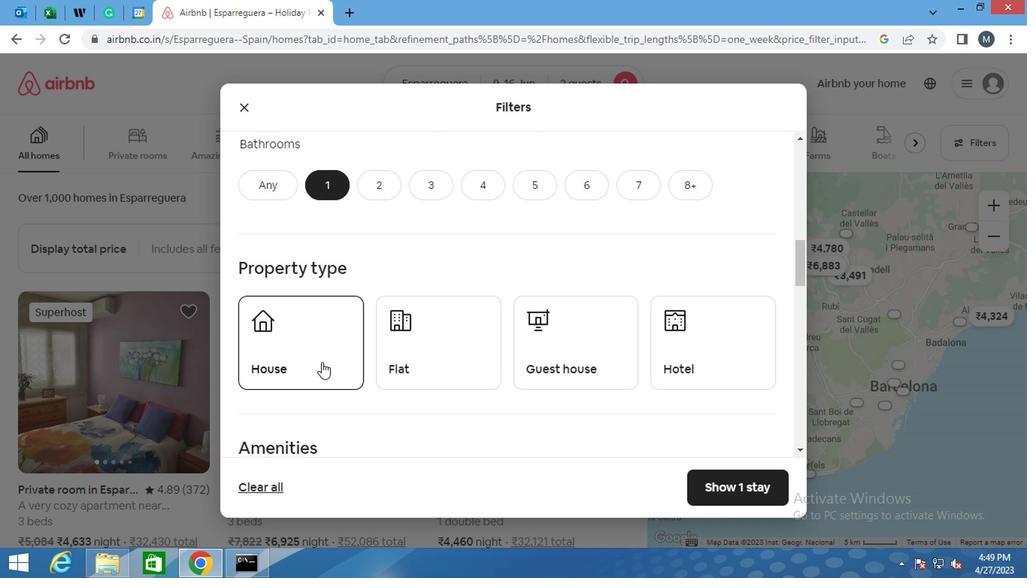 
Action: Mouse pressed left at (312, 365)
Screenshot: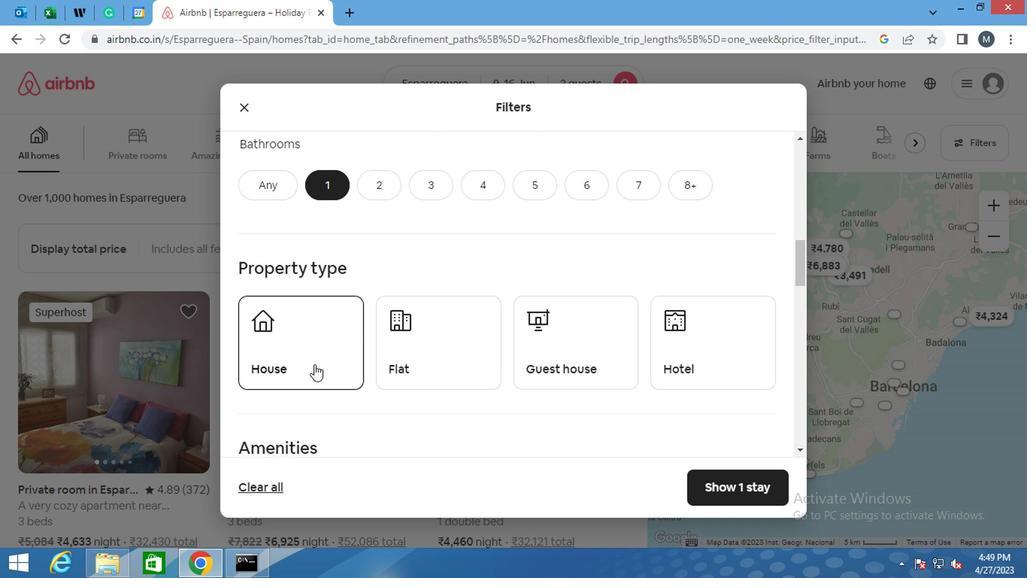 
Action: Mouse moved to (476, 345)
Screenshot: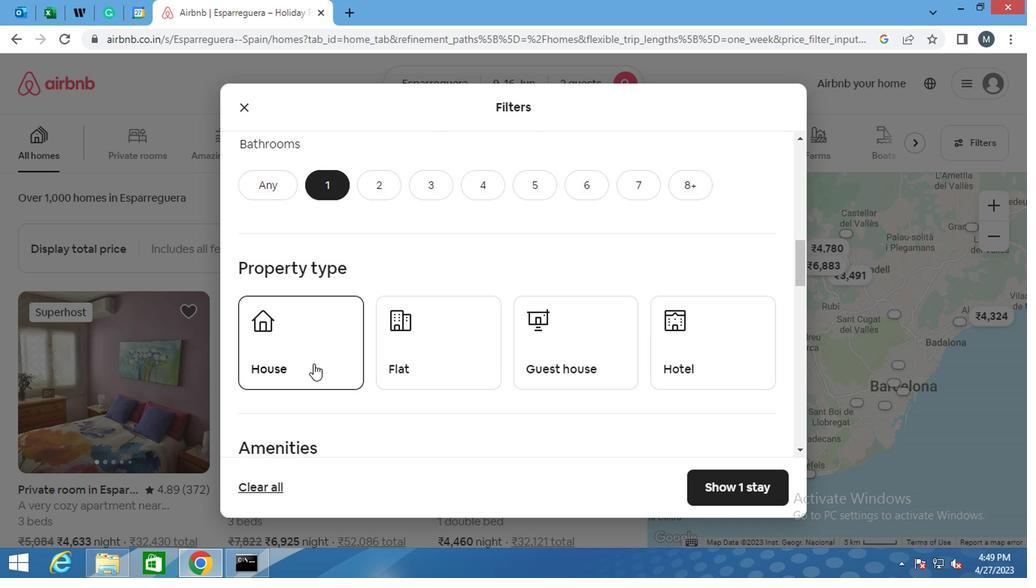
Action: Mouse pressed left at (476, 345)
Screenshot: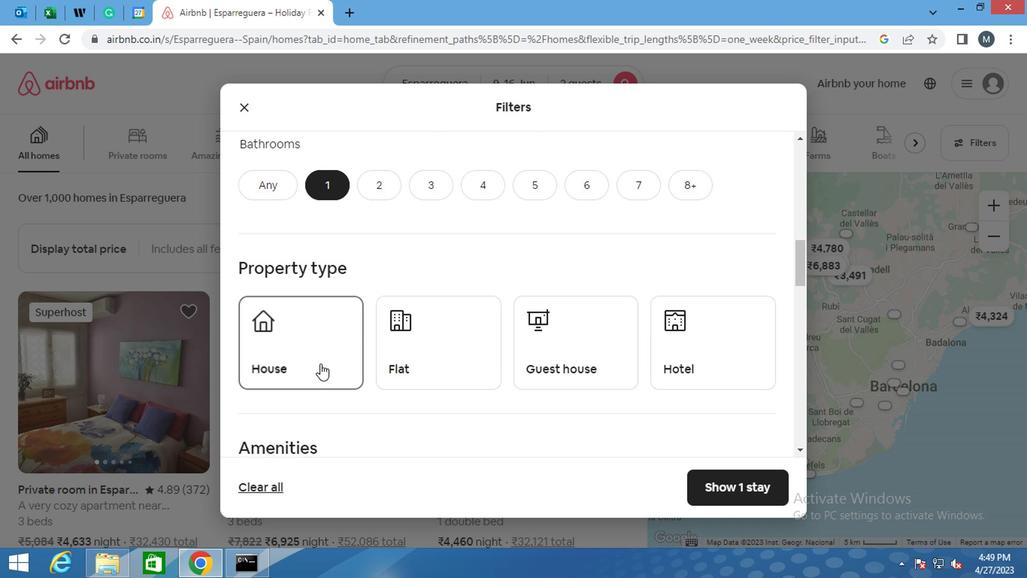 
Action: Mouse moved to (520, 345)
Screenshot: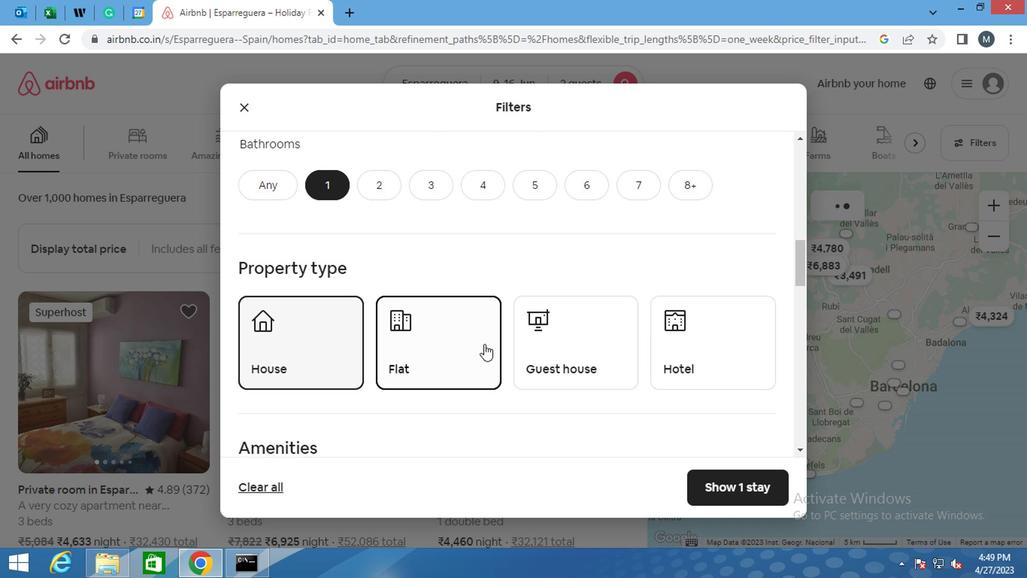 
Action: Mouse pressed left at (520, 345)
Screenshot: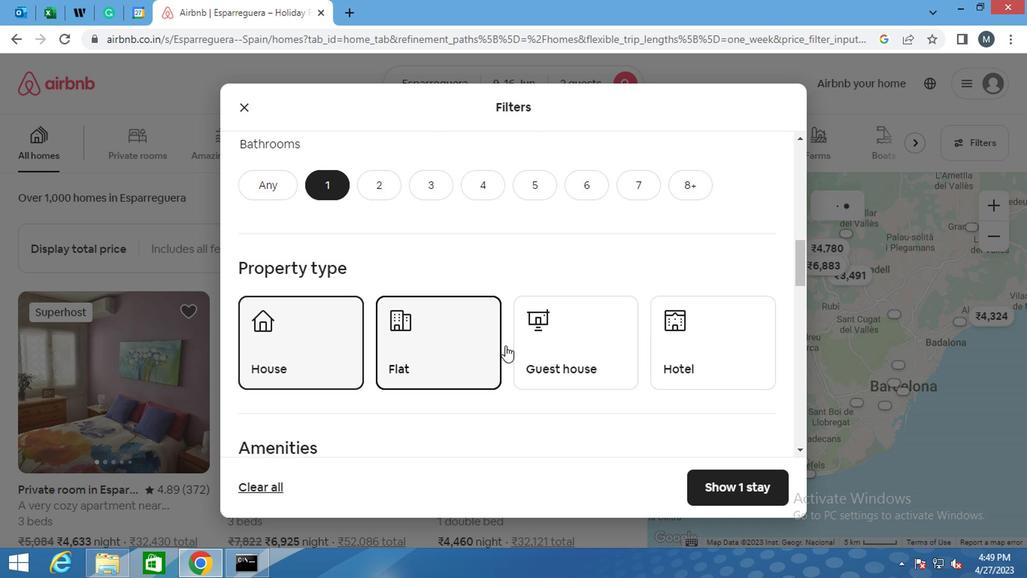 
Action: Mouse moved to (416, 347)
Screenshot: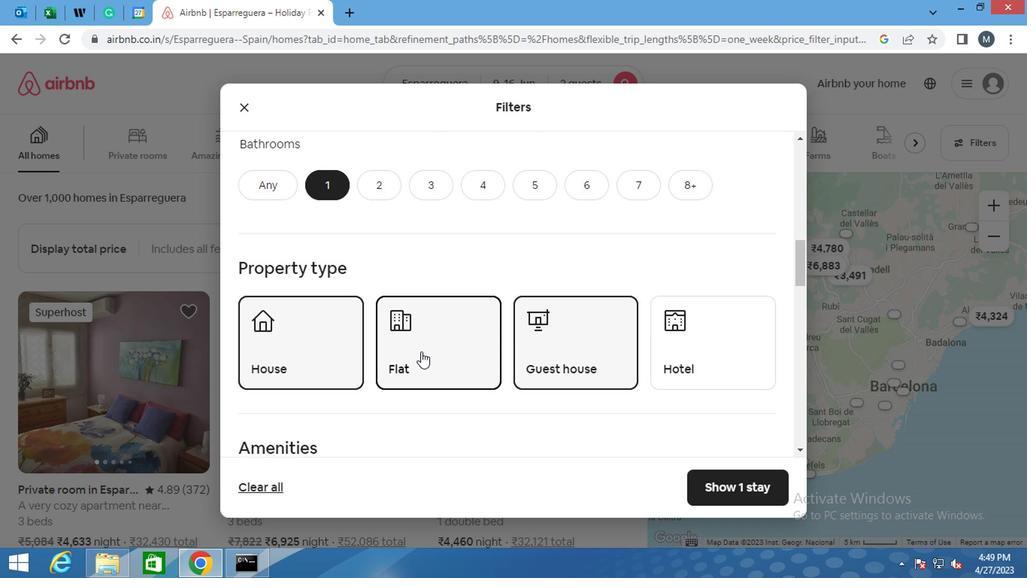 
Action: Mouse scrolled (416, 347) with delta (0, 0)
Screenshot: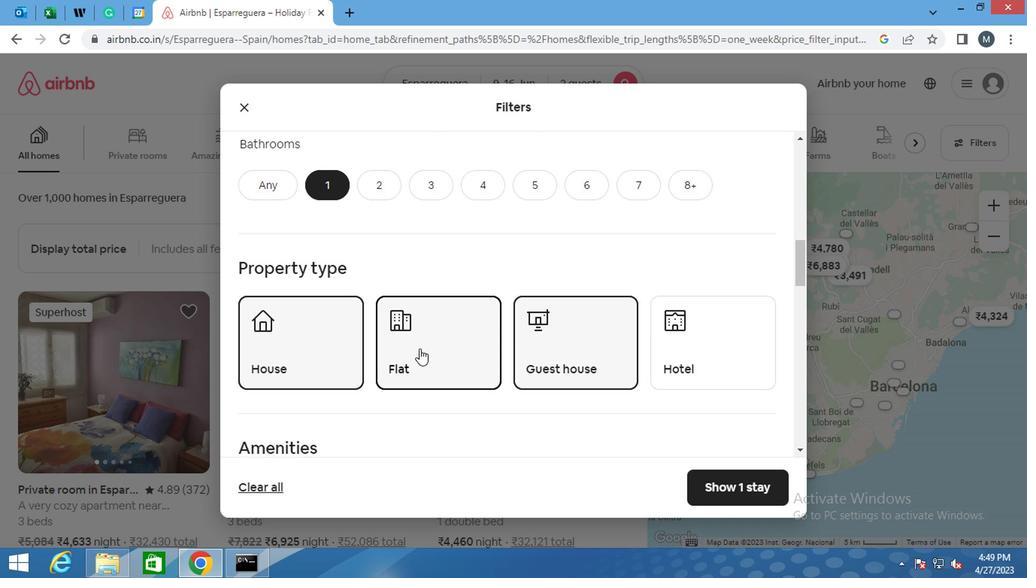 
Action: Mouse moved to (414, 347)
Screenshot: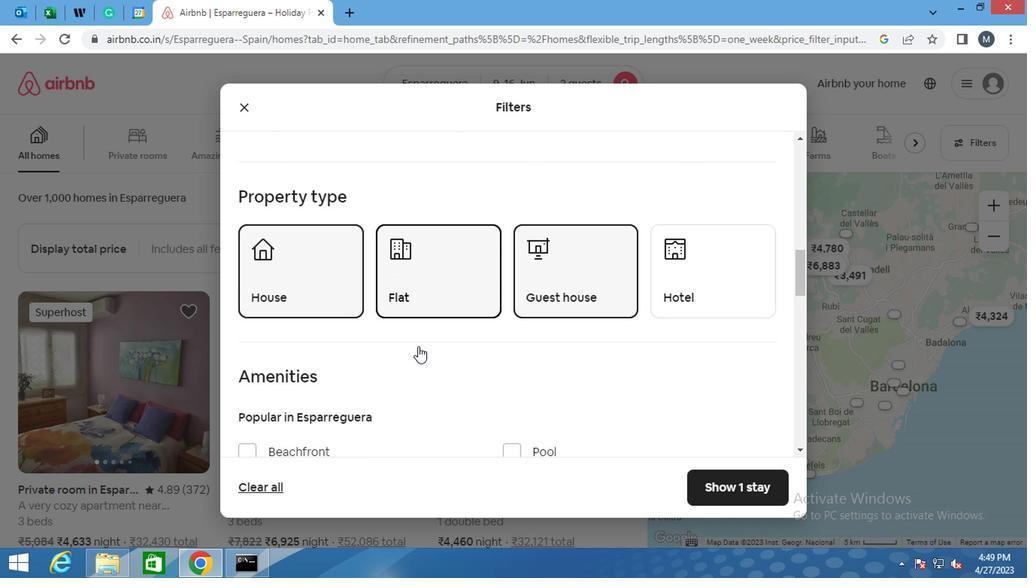 
Action: Mouse scrolled (414, 347) with delta (0, 0)
Screenshot: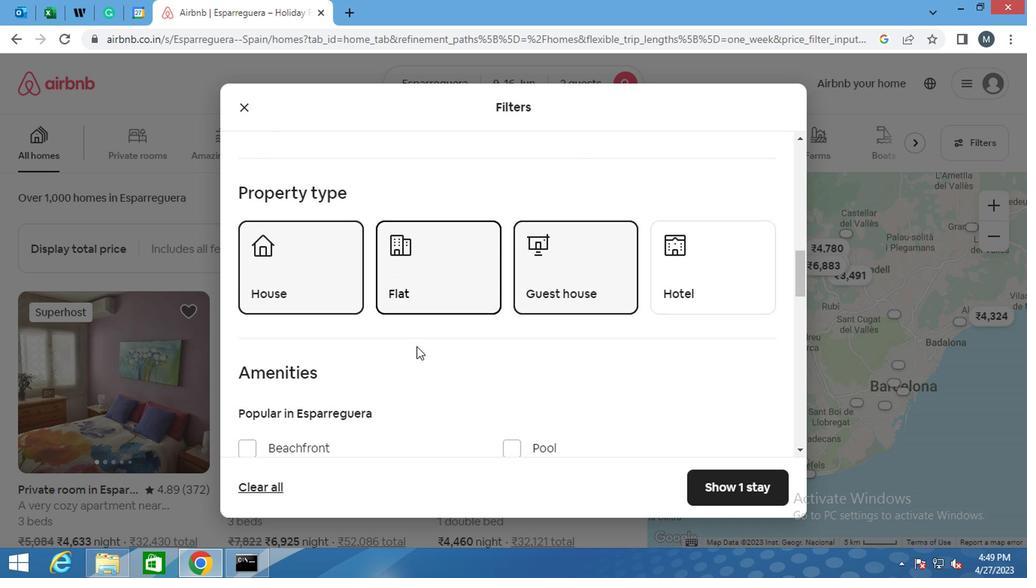 
Action: Mouse moved to (324, 367)
Screenshot: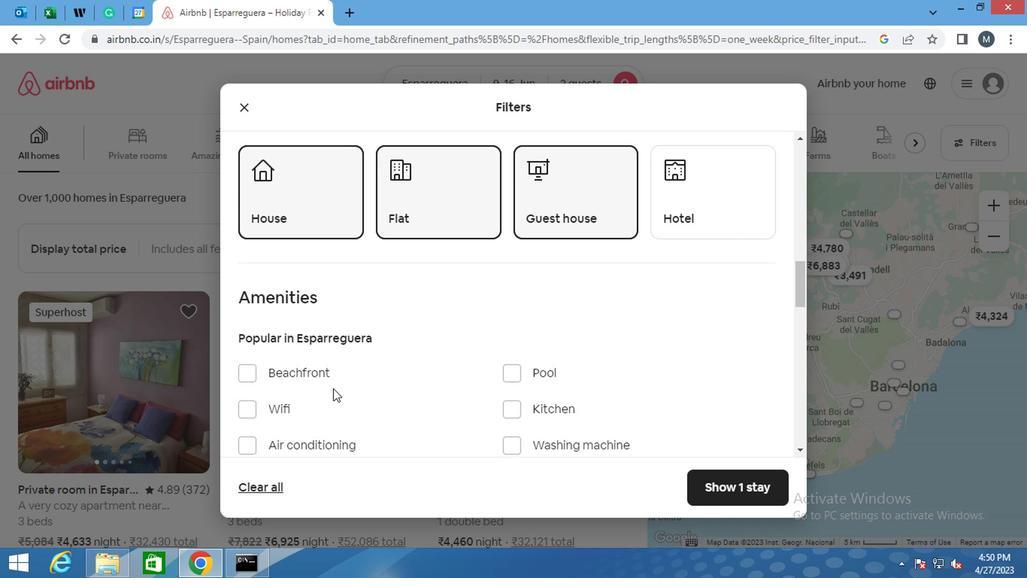 
Action: Mouse scrolled (324, 367) with delta (0, 0)
Screenshot: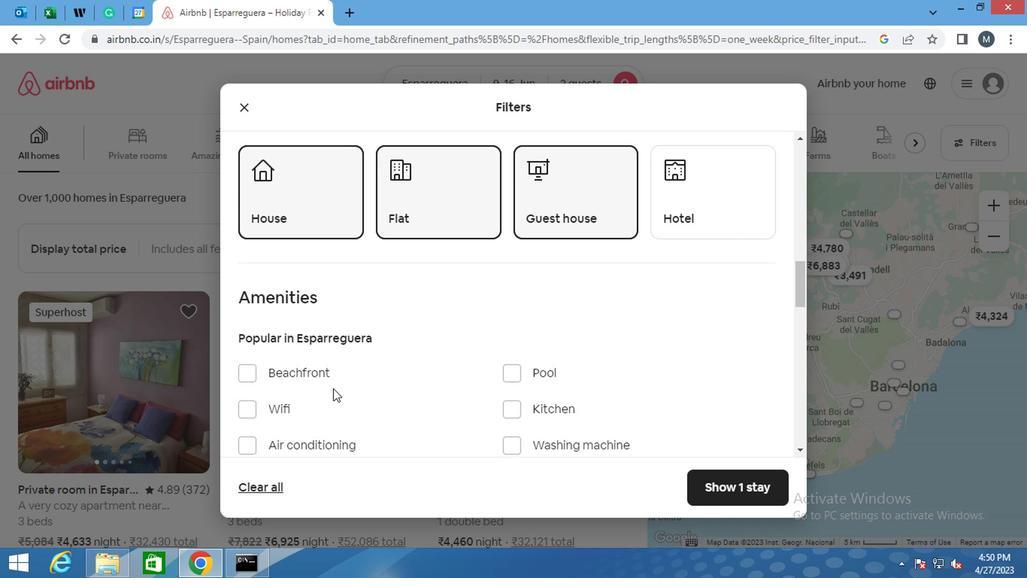 
Action: Mouse moved to (322, 367)
Screenshot: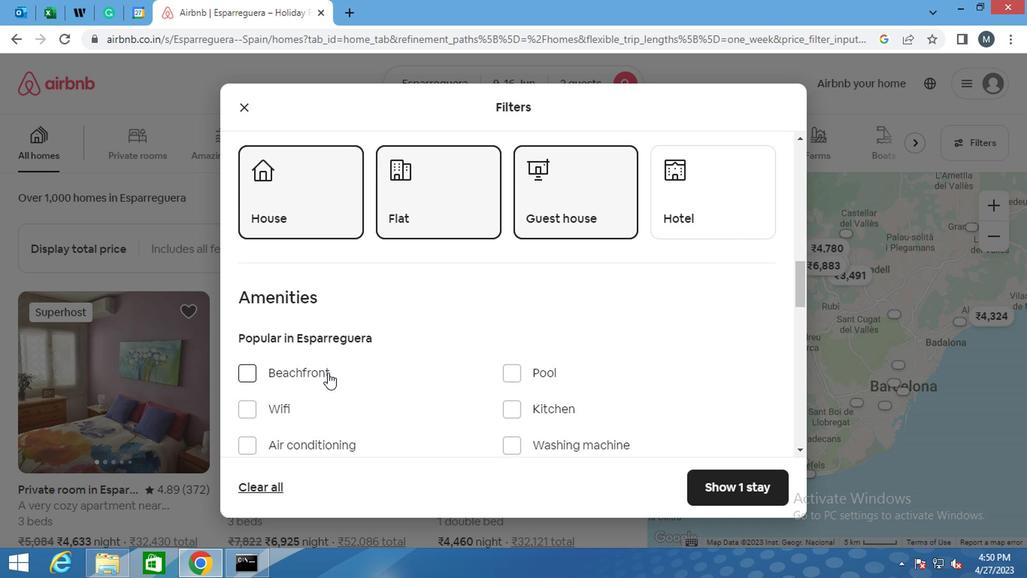 
Action: Mouse scrolled (322, 367) with delta (0, 0)
Screenshot: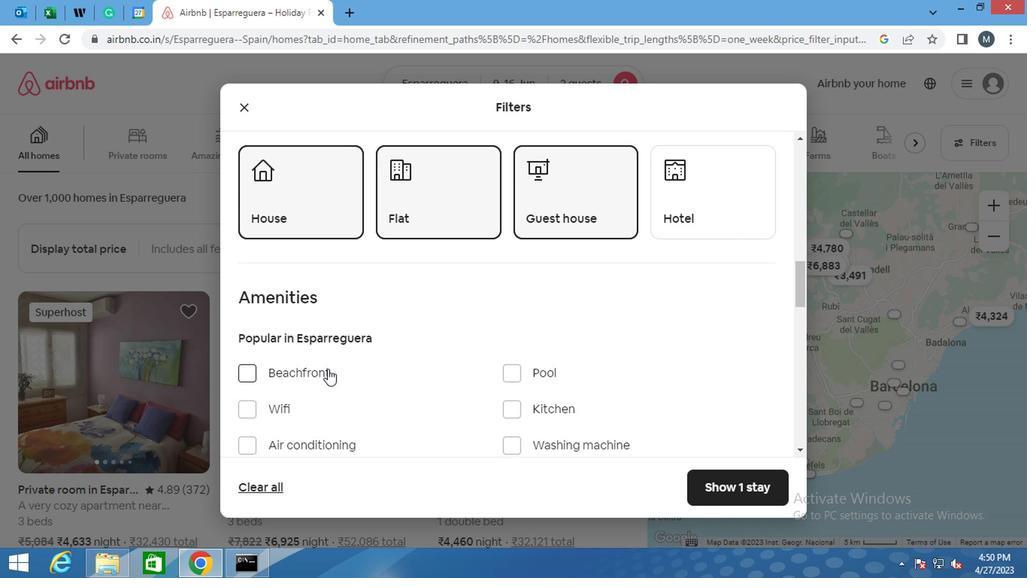 
Action: Mouse moved to (509, 300)
Screenshot: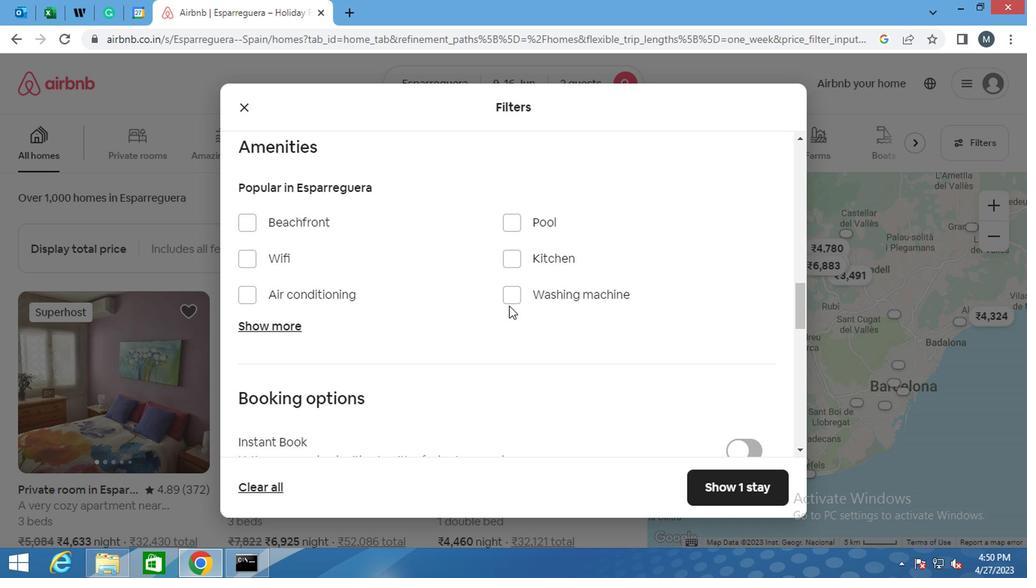 
Action: Mouse pressed left at (509, 300)
Screenshot: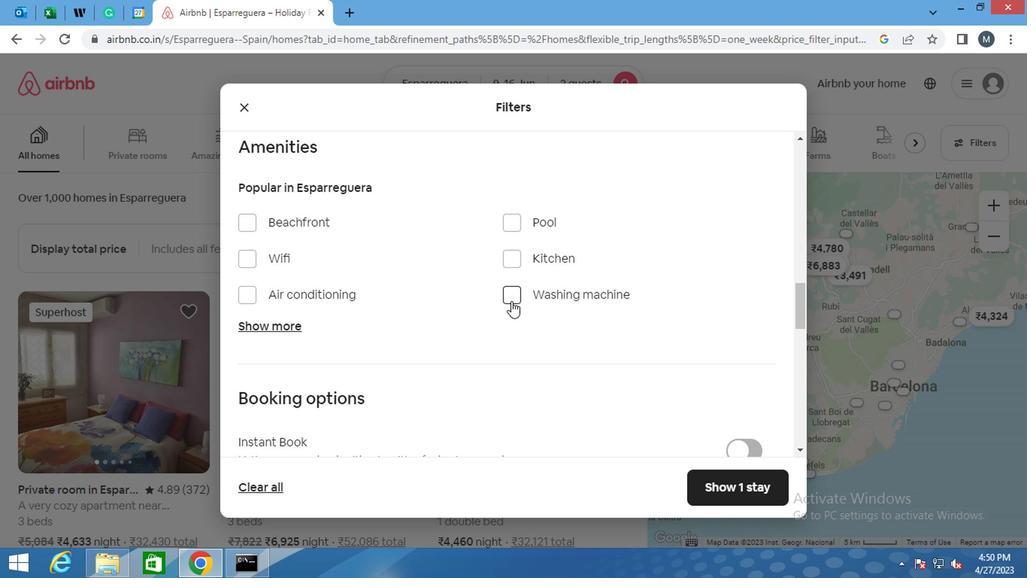 
Action: Mouse moved to (393, 335)
Screenshot: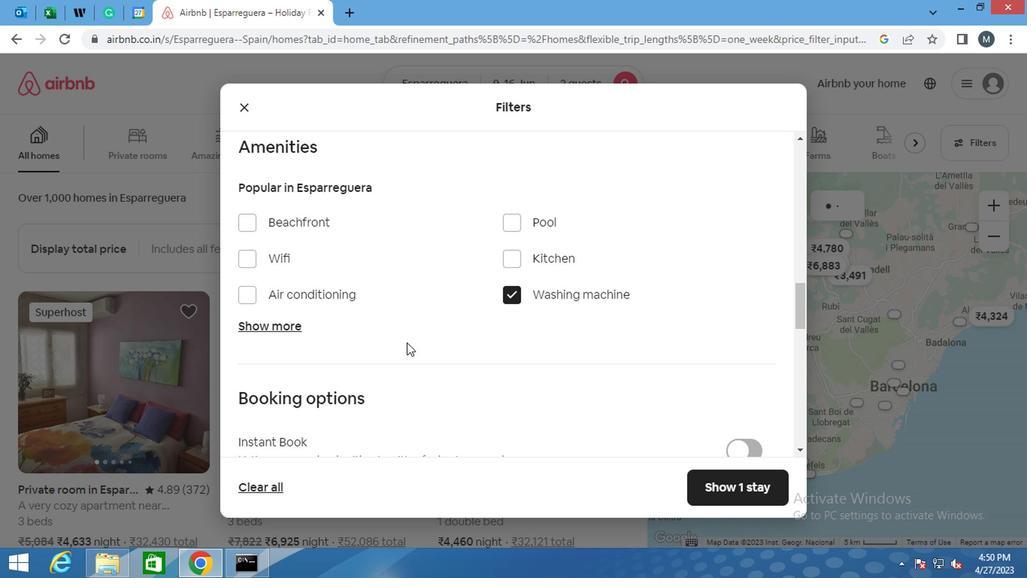 
Action: Mouse scrolled (393, 334) with delta (0, 0)
Screenshot: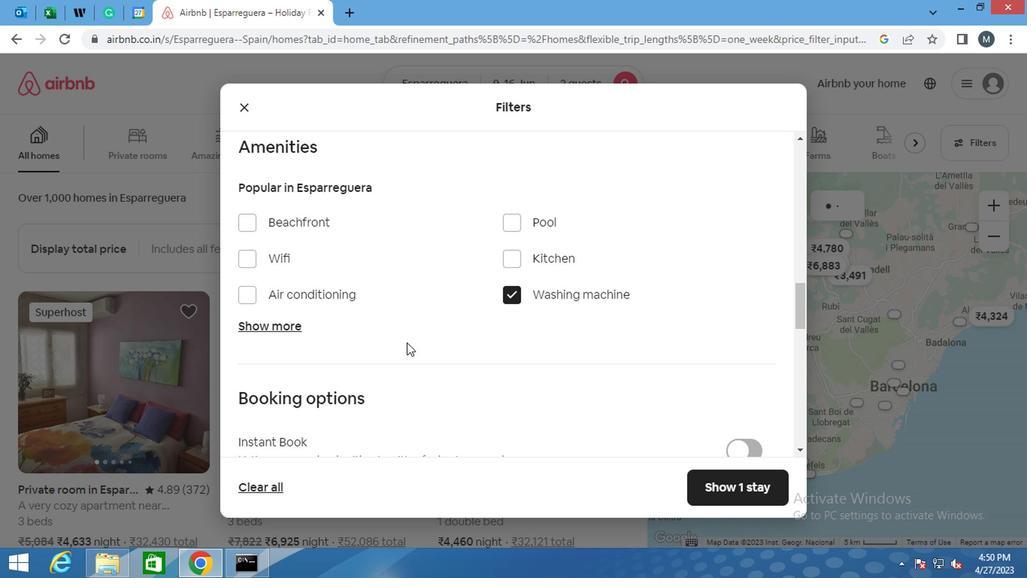 
Action: Mouse moved to (392, 335)
Screenshot: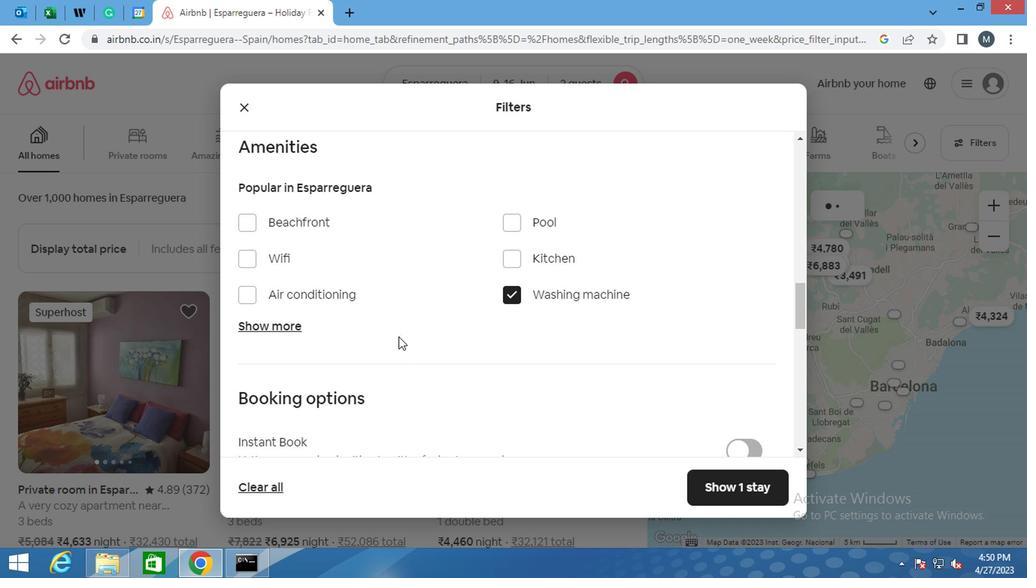 
Action: Mouse scrolled (392, 334) with delta (0, 0)
Screenshot: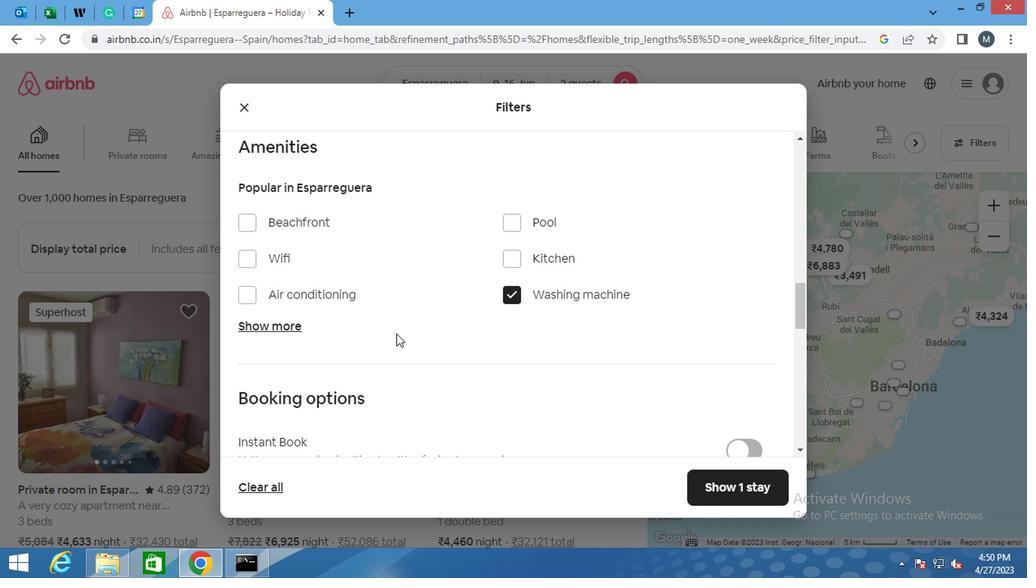 
Action: Mouse moved to (391, 335)
Screenshot: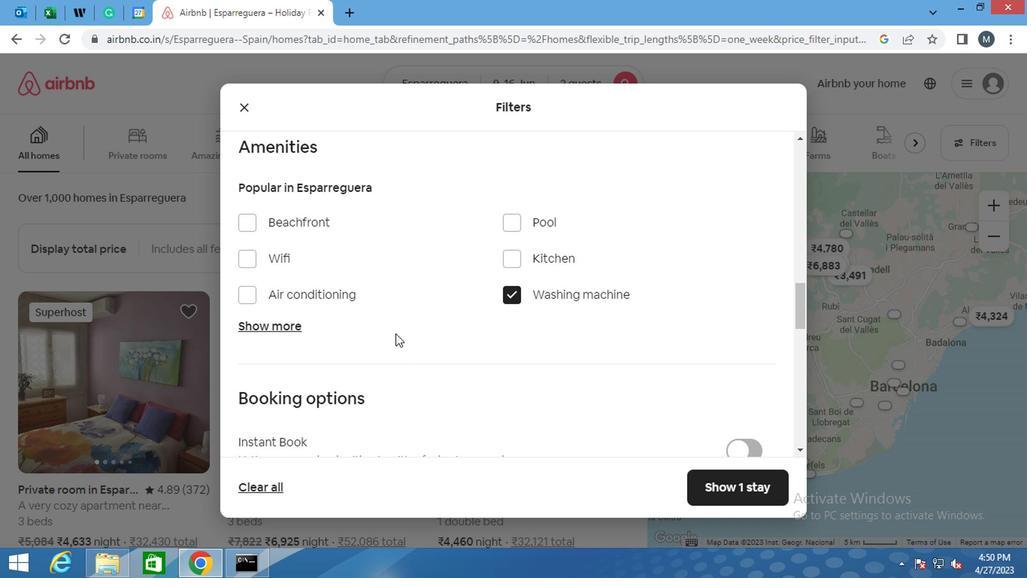 
Action: Mouse scrolled (391, 334) with delta (0, 0)
Screenshot: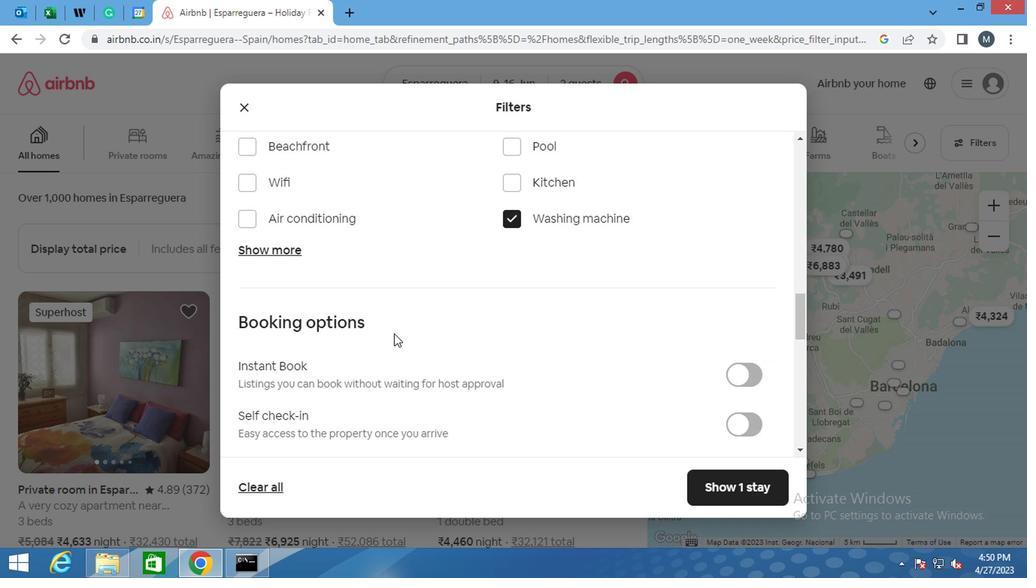 
Action: Mouse moved to (382, 338)
Screenshot: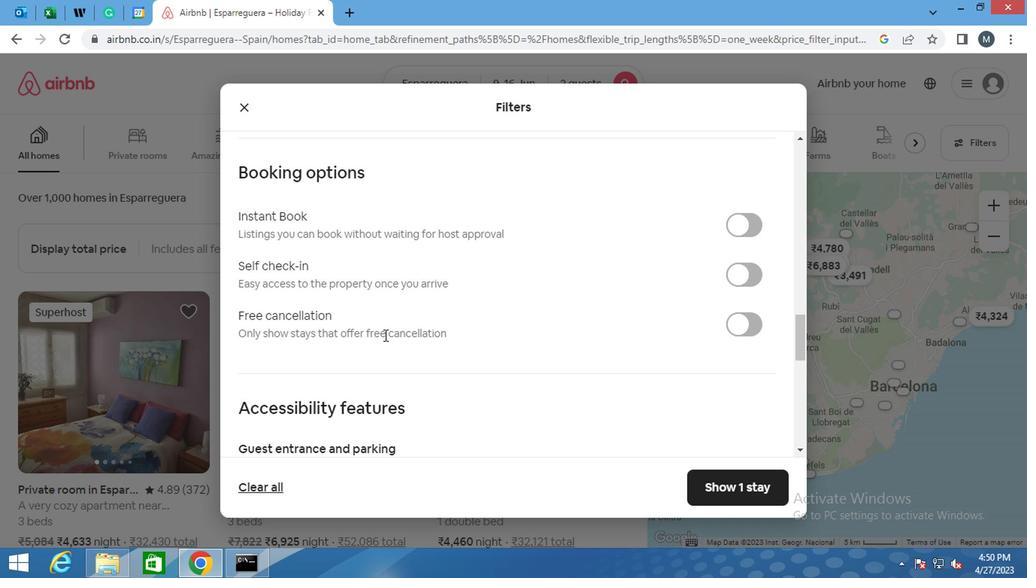 
Action: Mouse scrolled (382, 337) with delta (0, 0)
Screenshot: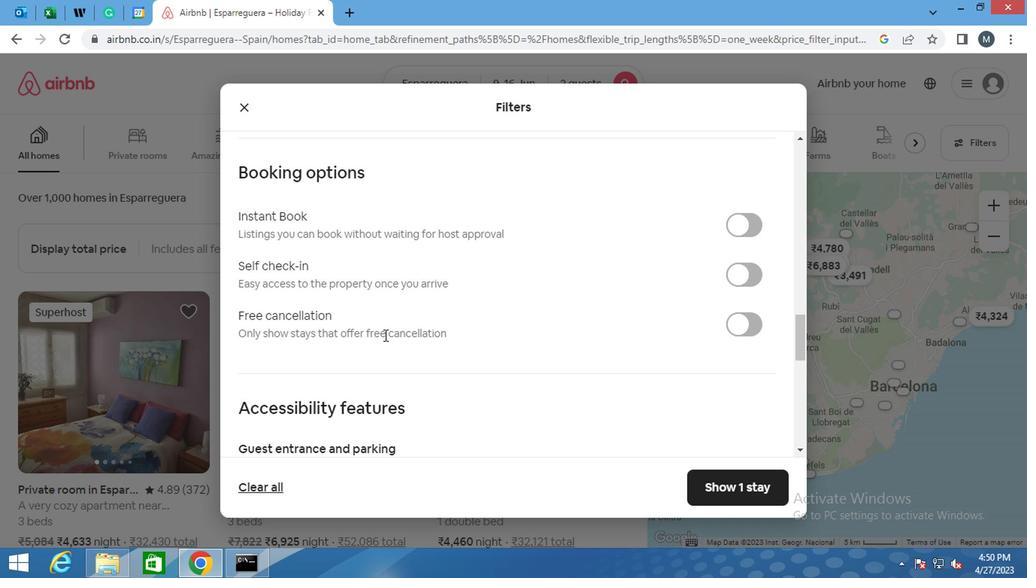 
Action: Mouse moved to (745, 200)
Screenshot: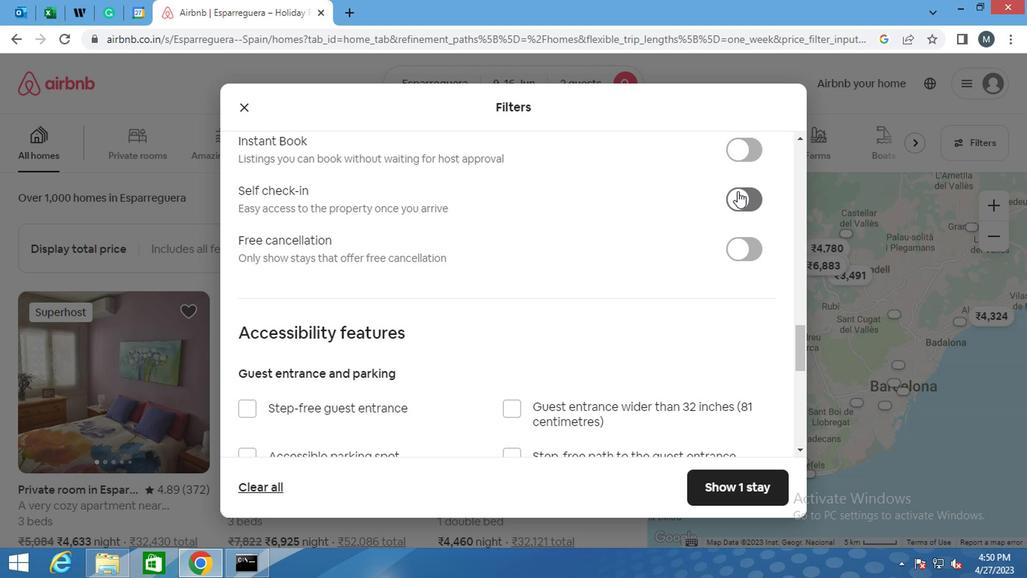 
Action: Mouse pressed left at (745, 200)
Screenshot: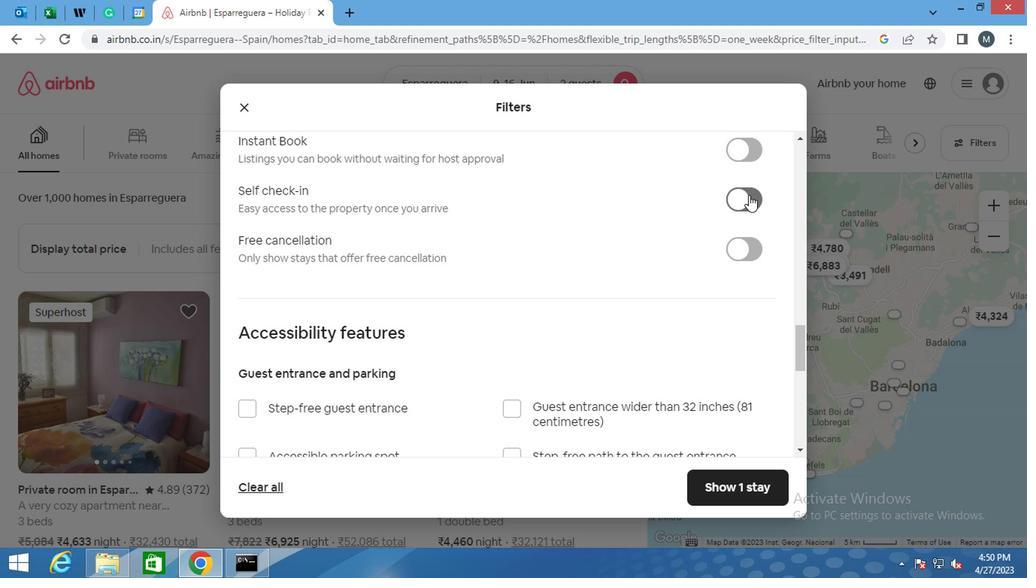 
Action: Mouse moved to (399, 299)
Screenshot: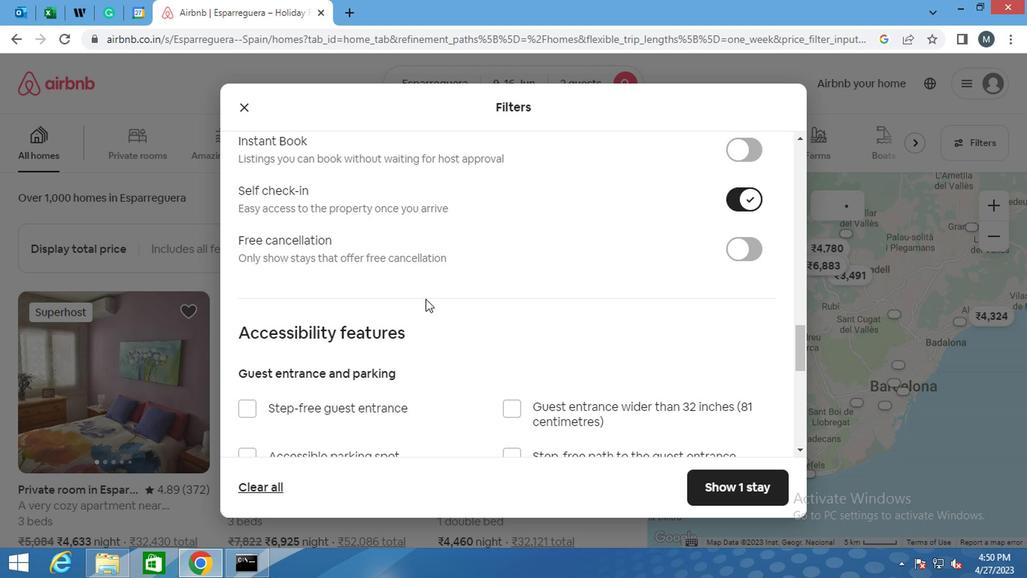 
Action: Mouse scrolled (399, 299) with delta (0, 0)
Screenshot: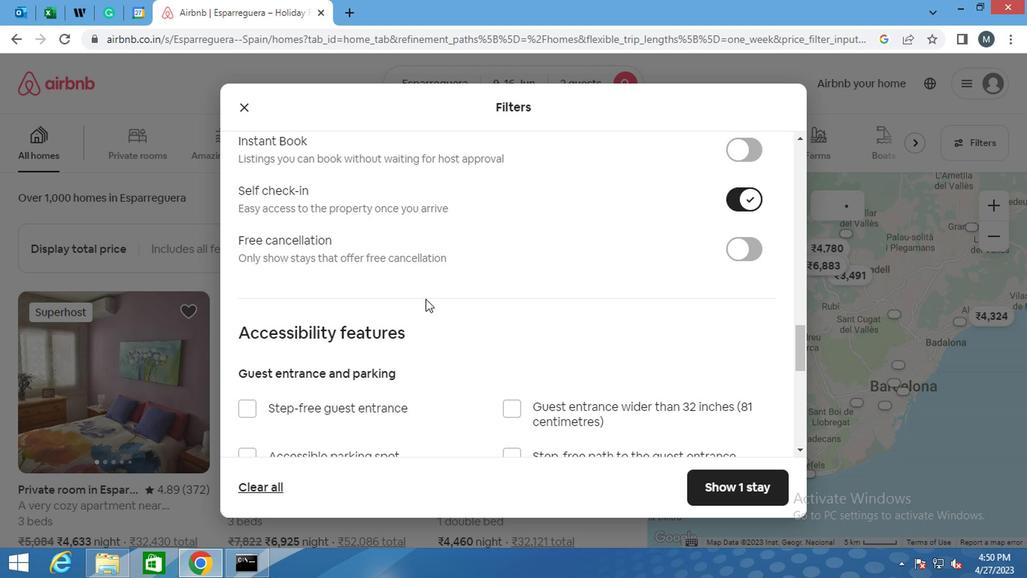 
Action: Mouse moved to (398, 301)
Screenshot: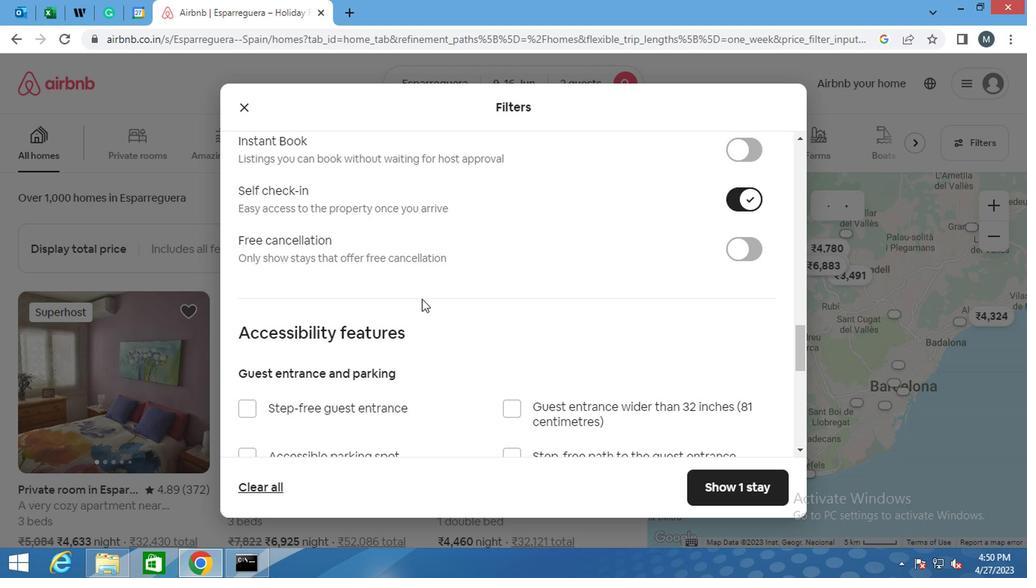
Action: Mouse scrolled (398, 301) with delta (0, 0)
Screenshot: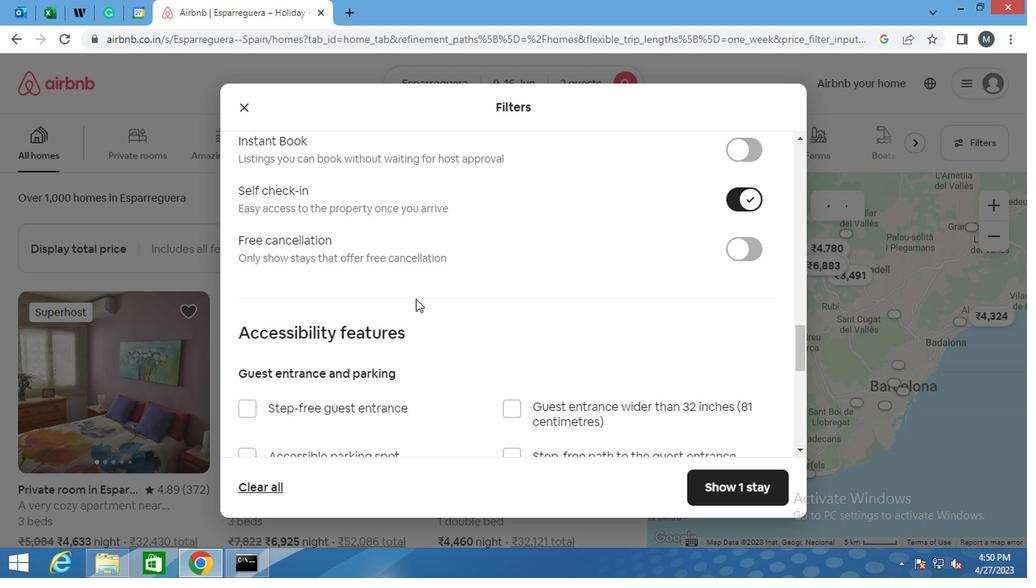 
Action: Mouse moved to (327, 308)
Screenshot: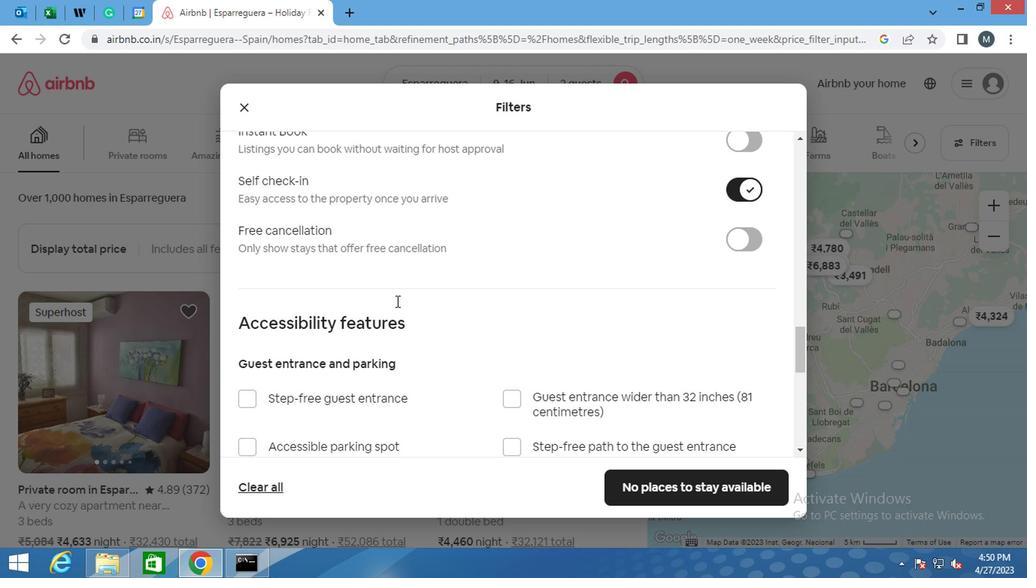 
Action: Mouse scrolled (327, 308) with delta (0, 0)
Screenshot: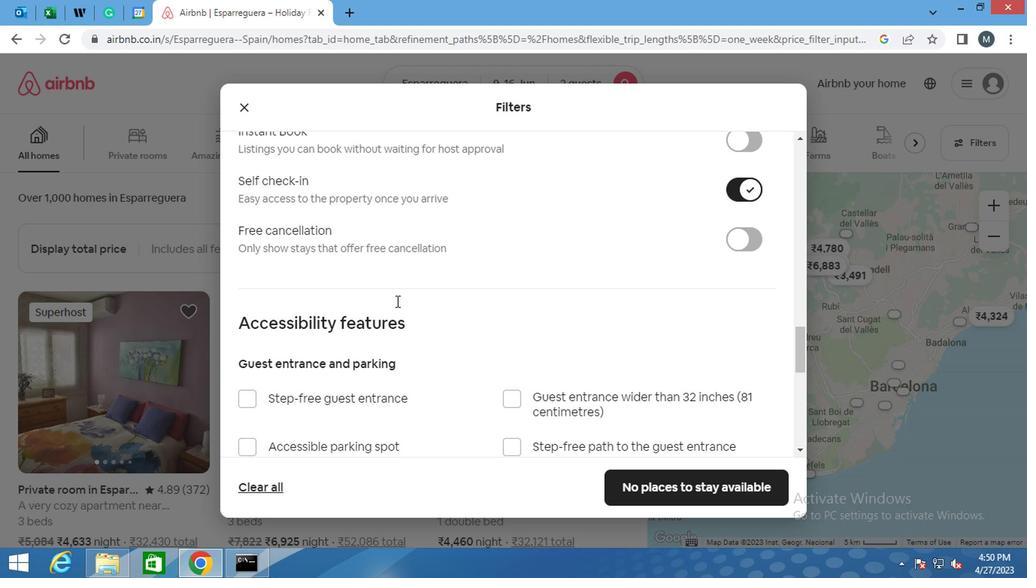 
Action: Mouse moved to (325, 308)
Screenshot: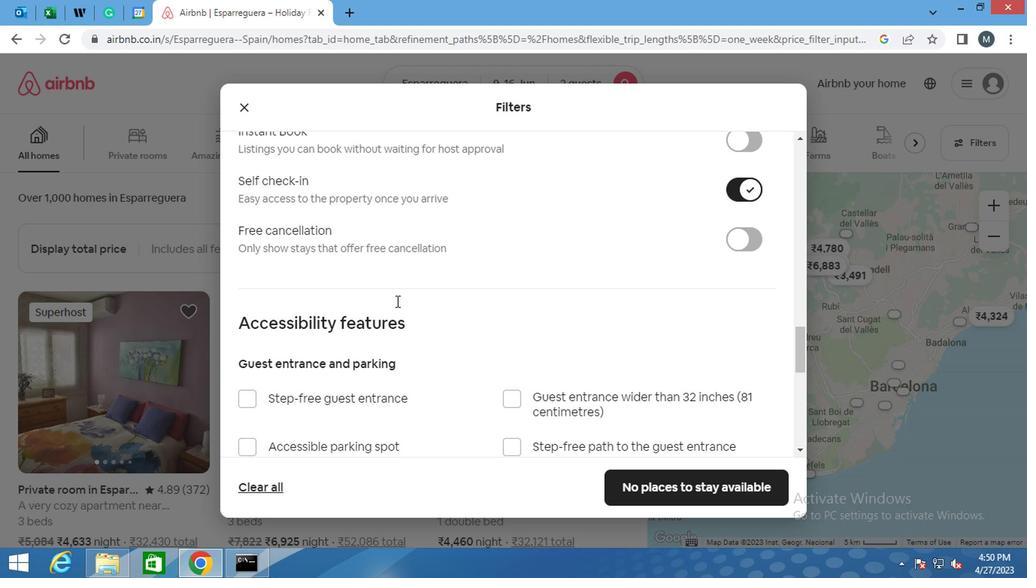 
Action: Mouse scrolled (325, 308) with delta (0, 0)
Screenshot: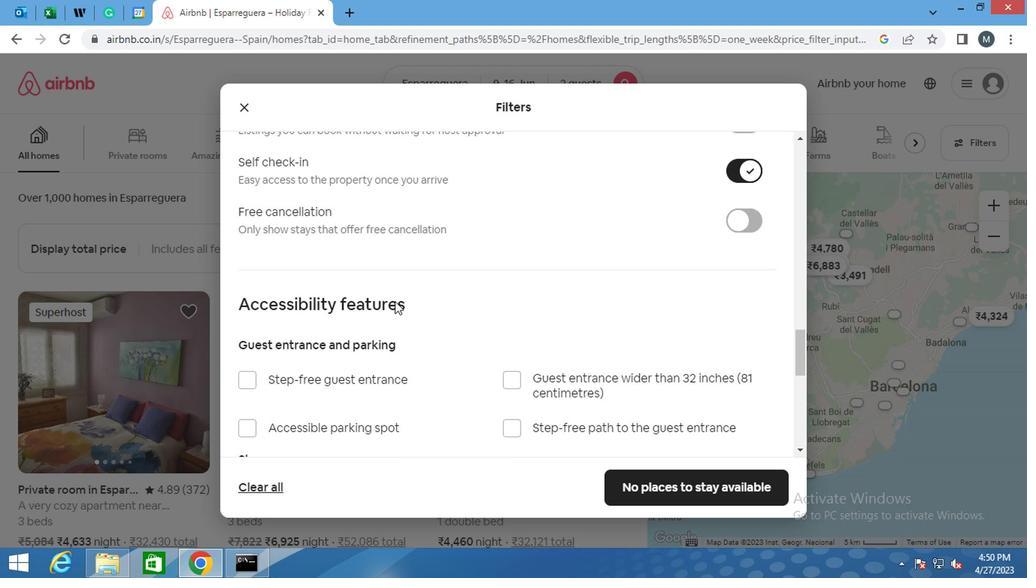 
Action: Mouse moved to (305, 312)
Screenshot: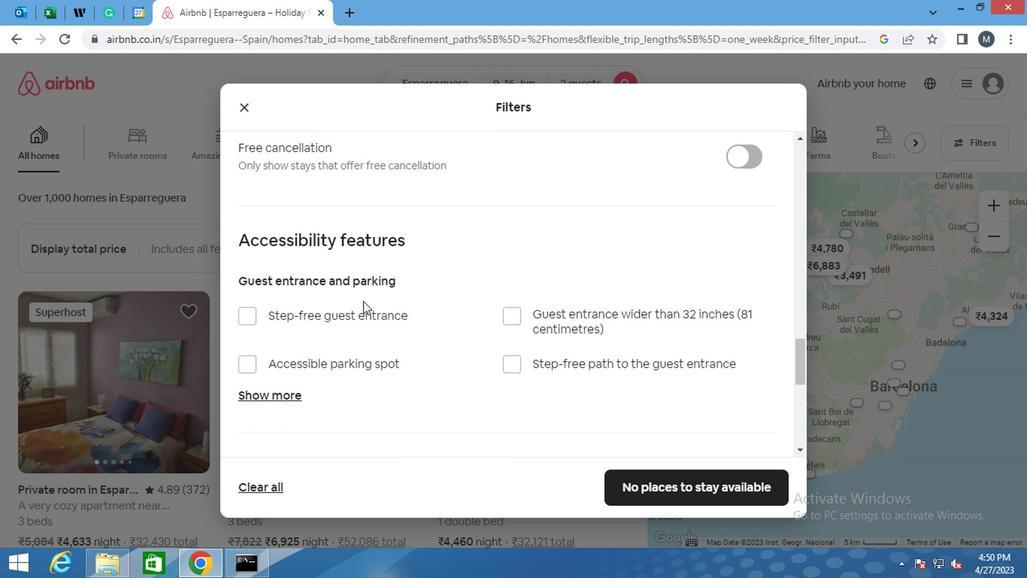 
Action: Mouse scrolled (305, 312) with delta (0, 0)
Screenshot: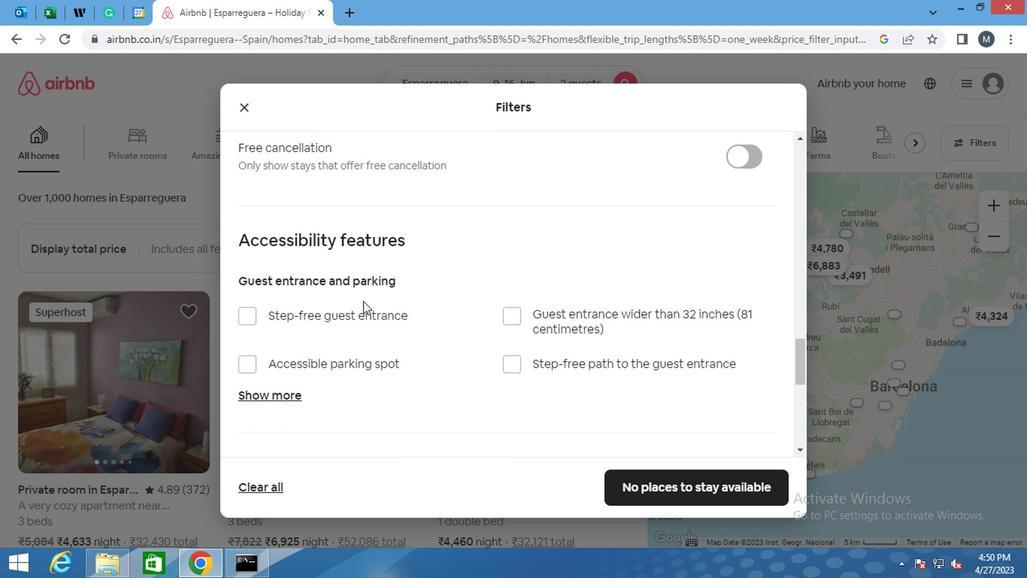 
Action: Mouse moved to (290, 315)
Screenshot: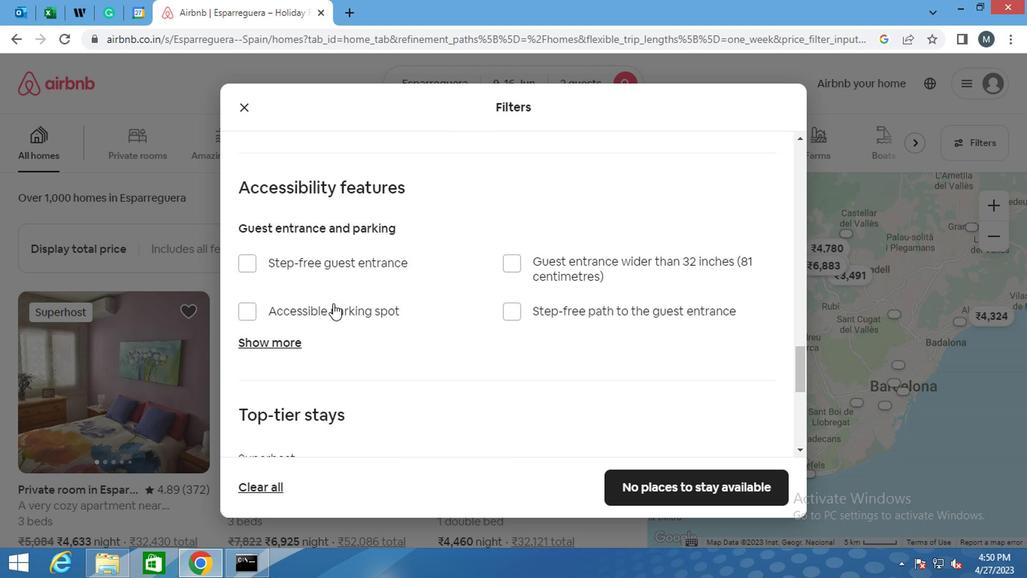 
Action: Mouse scrolled (290, 314) with delta (0, -1)
Screenshot: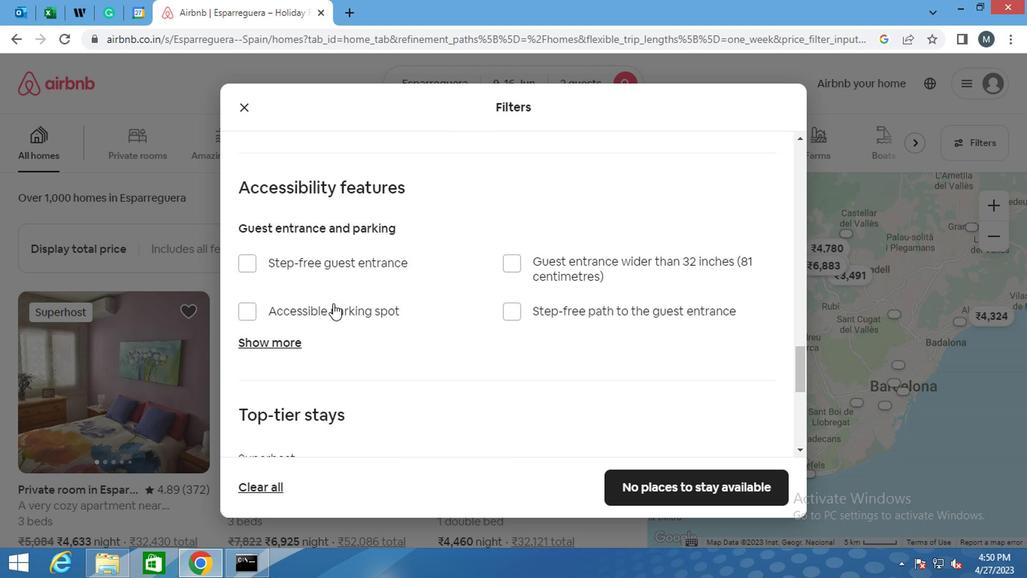 
Action: Mouse moved to (278, 320)
Screenshot: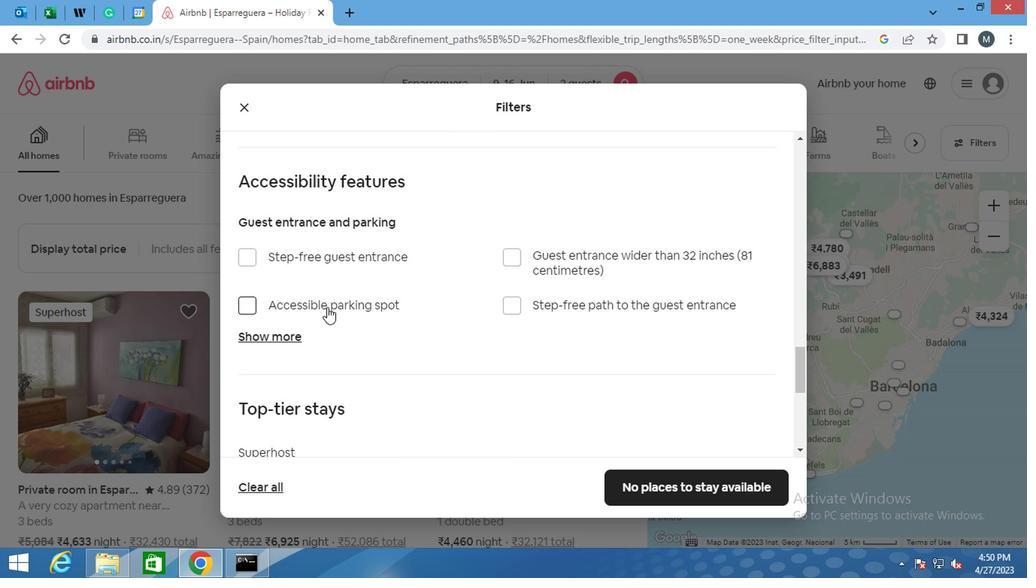 
Action: Mouse scrolled (278, 319) with delta (0, 0)
Screenshot: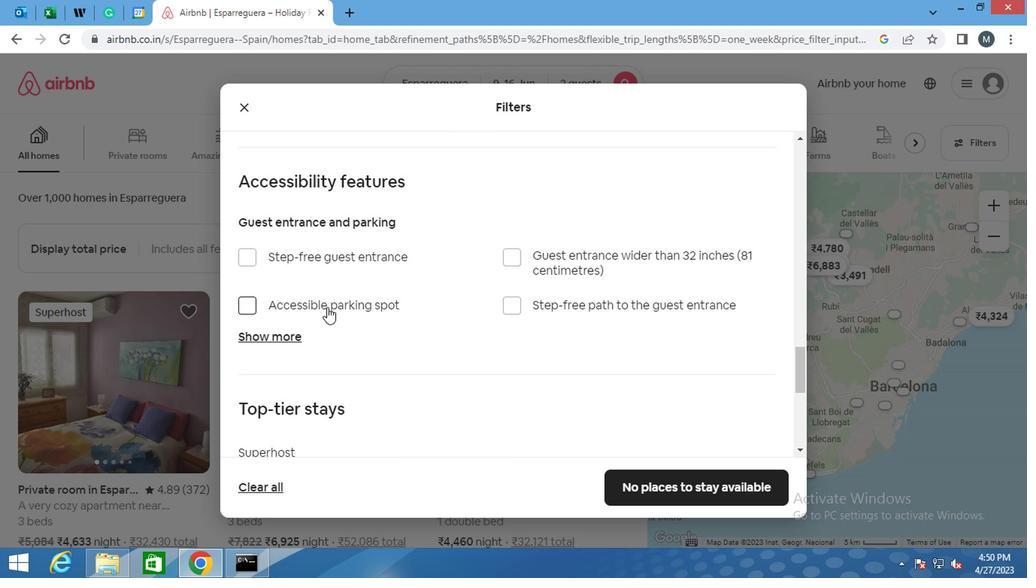 
Action: Mouse moved to (252, 353)
Screenshot: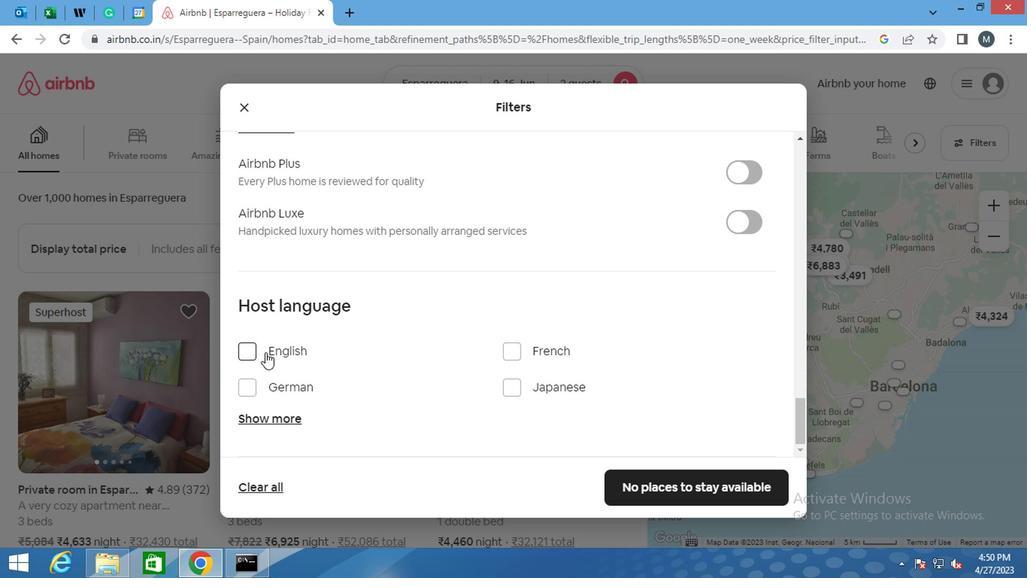 
Action: Mouse pressed left at (252, 353)
Screenshot: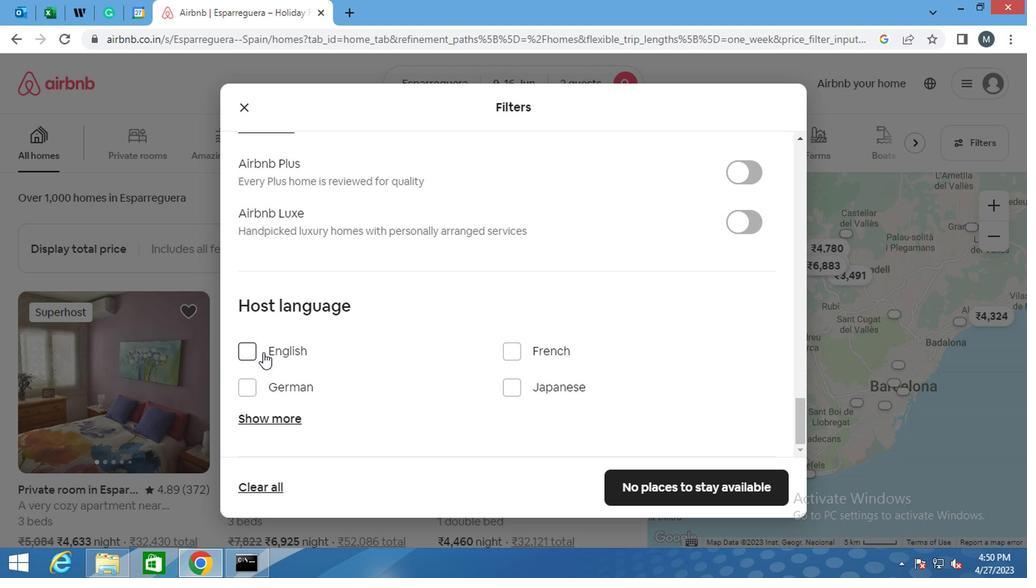 
Action: Mouse moved to (664, 485)
Screenshot: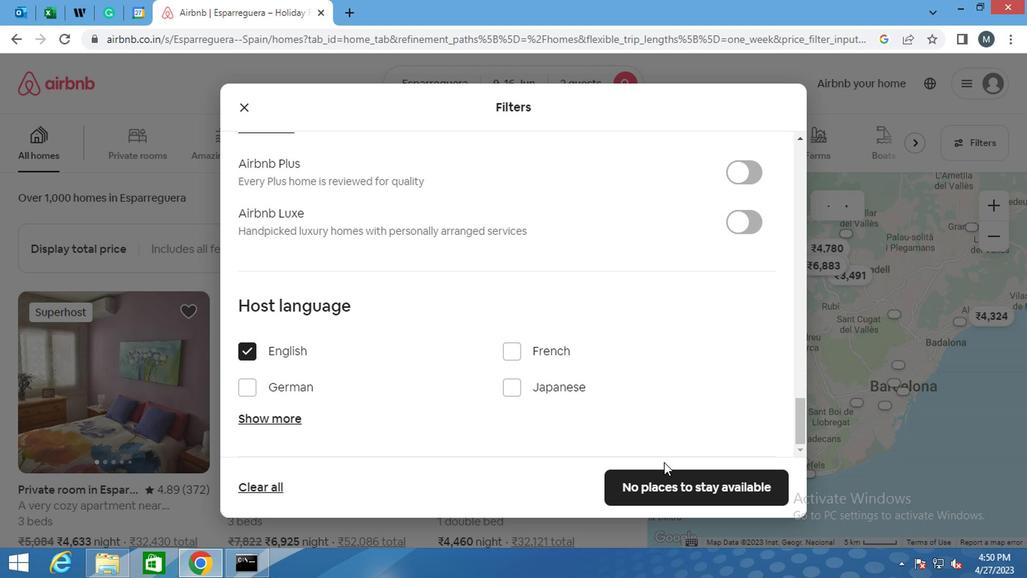 
Action: Mouse pressed left at (664, 485)
Screenshot: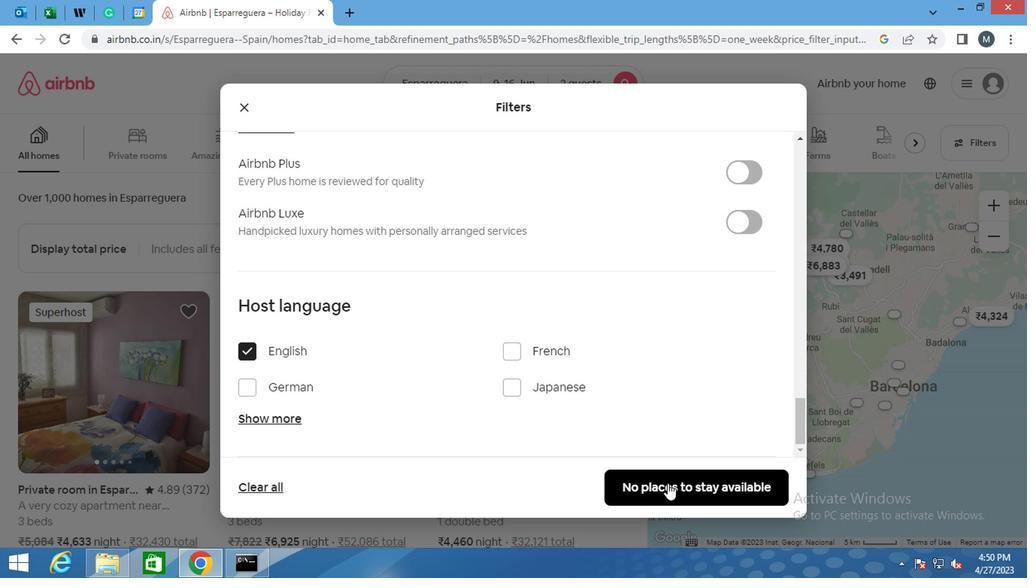 
Action: Mouse moved to (664, 485)
Screenshot: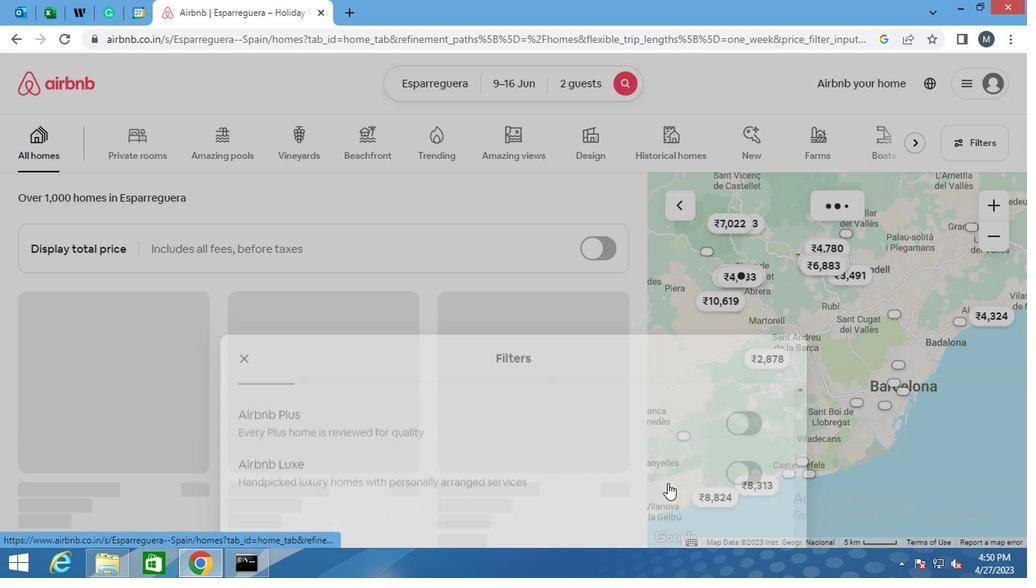 
